 Task: Look for space in Princeton from 10th may 2023 to 17th may 2023 for 6 adults in price range Rs.12000 to Rs.16000. Place can be entire place or shared room with 3 bedrooms having 6 beds and 1 bathroom. Property type can be guest house. Amenities needed are: wifi, pool, free parkinig on premises, gym, breakfast, smoking allowed. Booking option can be shelf check-in. Required host language is English.
Action: Mouse moved to (461, 530)
Screenshot: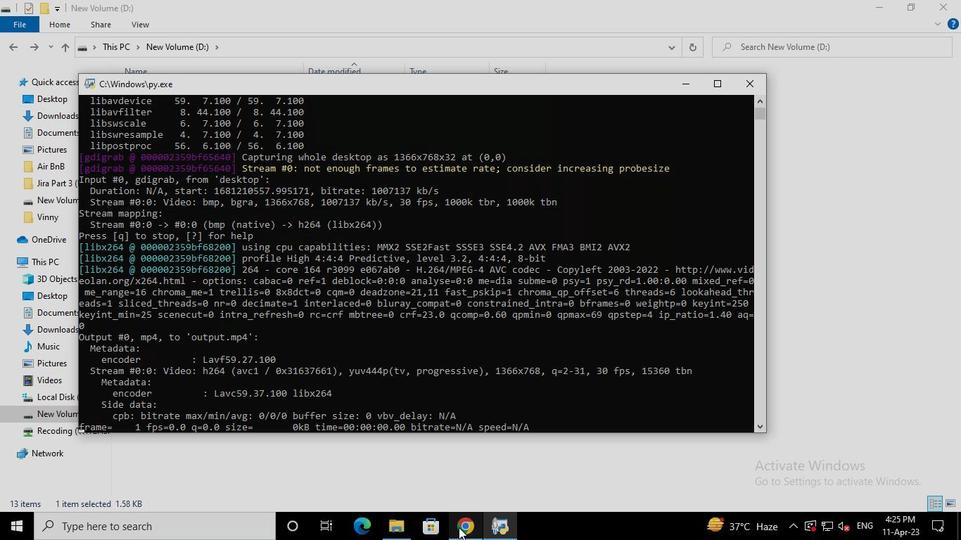 
Action: Mouse pressed left at (461, 530)
Screenshot: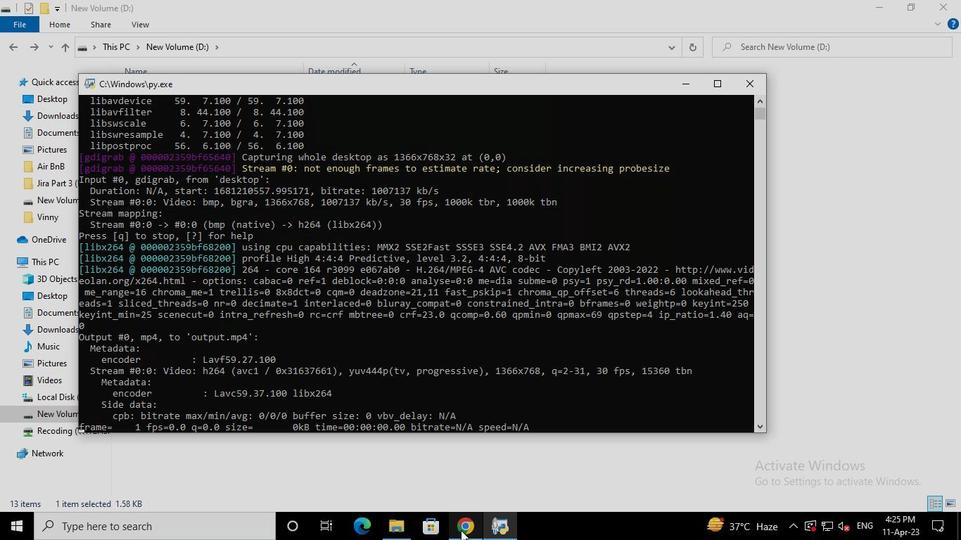 
Action: Mouse moved to (396, 124)
Screenshot: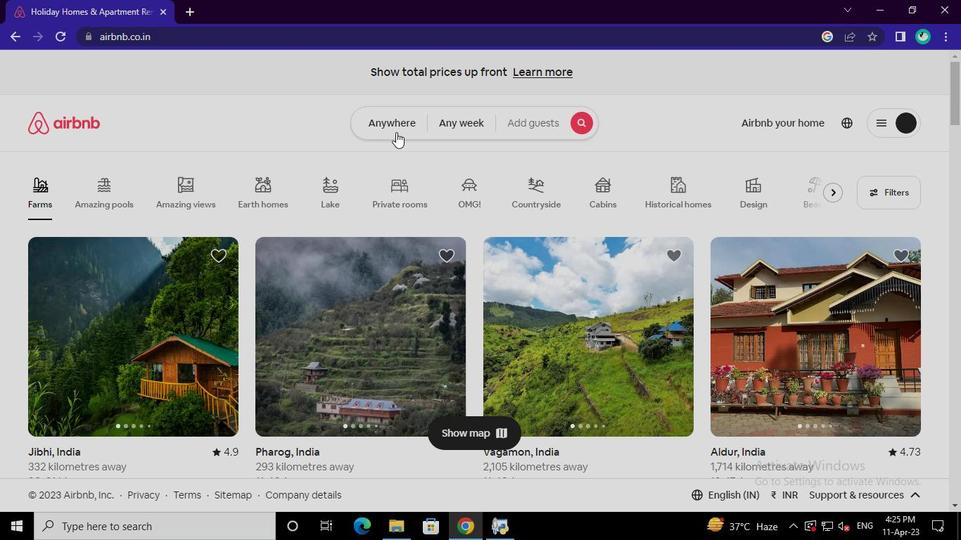 
Action: Mouse pressed left at (396, 124)
Screenshot: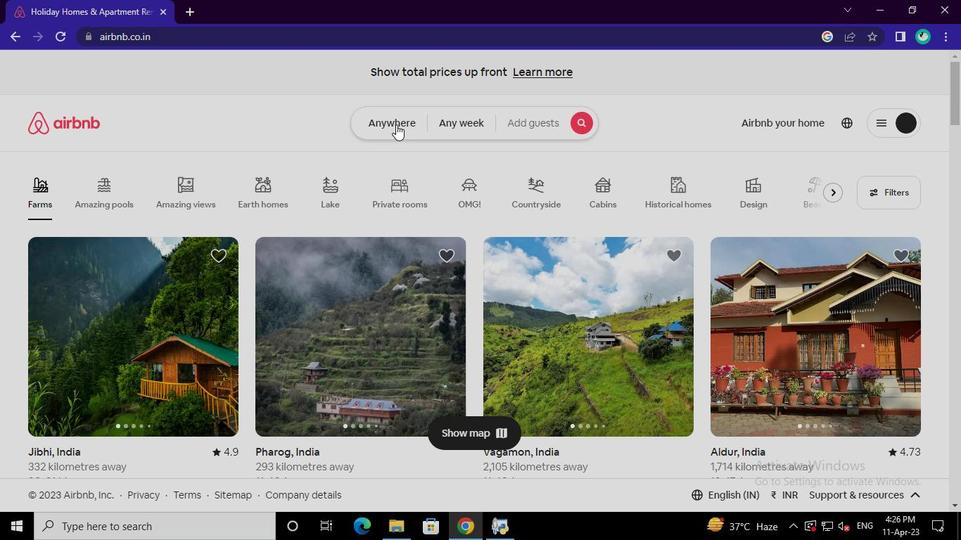 
Action: Mouse moved to (306, 171)
Screenshot: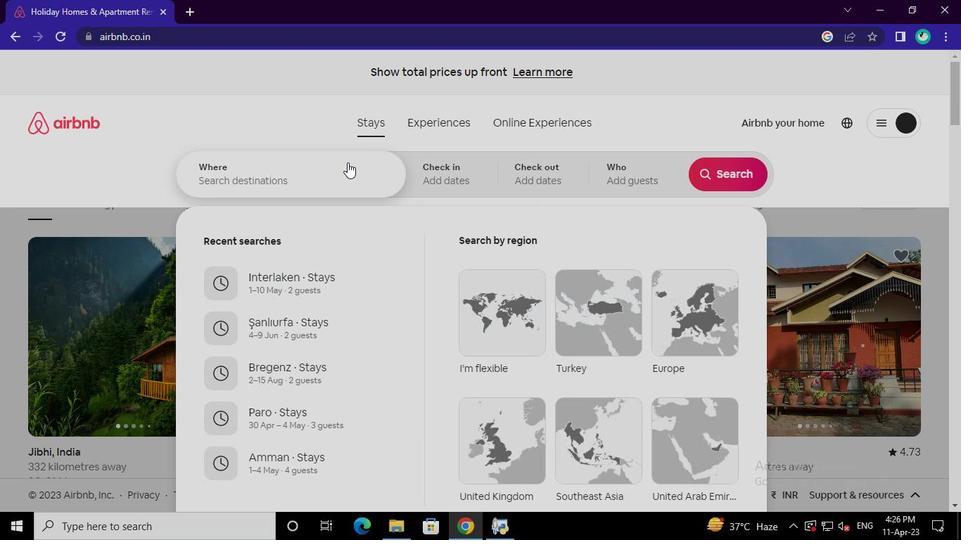 
Action: Mouse pressed left at (306, 171)
Screenshot: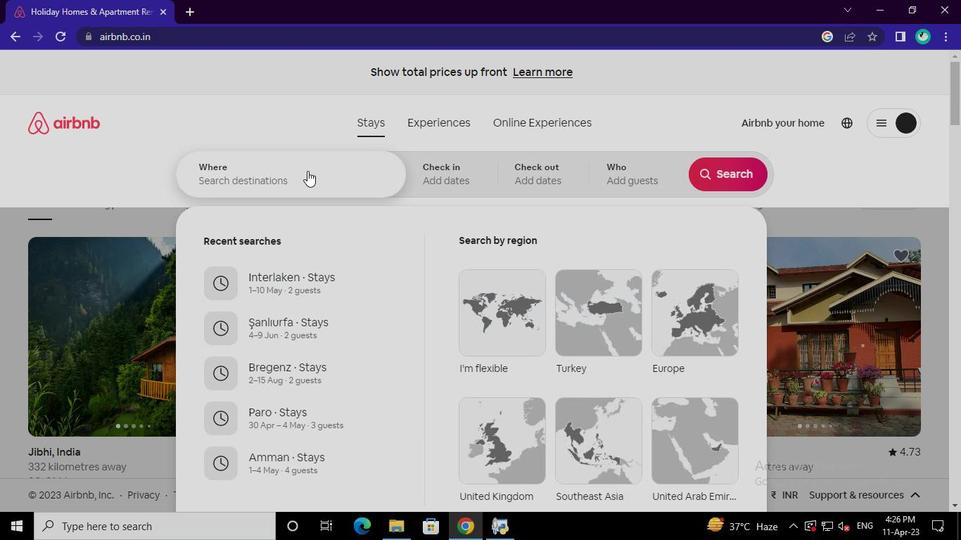 
Action: Mouse moved to (306, 171)
Screenshot: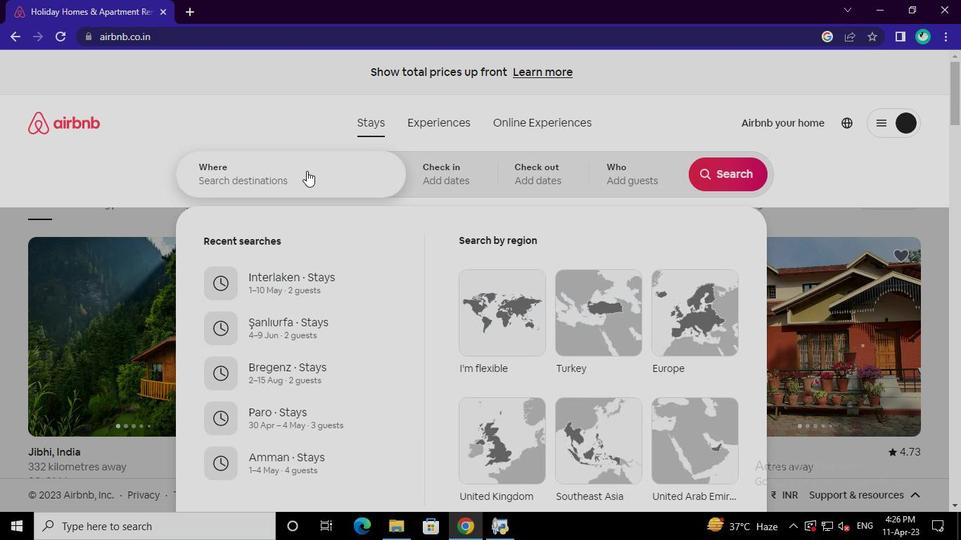 
Action: Keyboard p
Screenshot: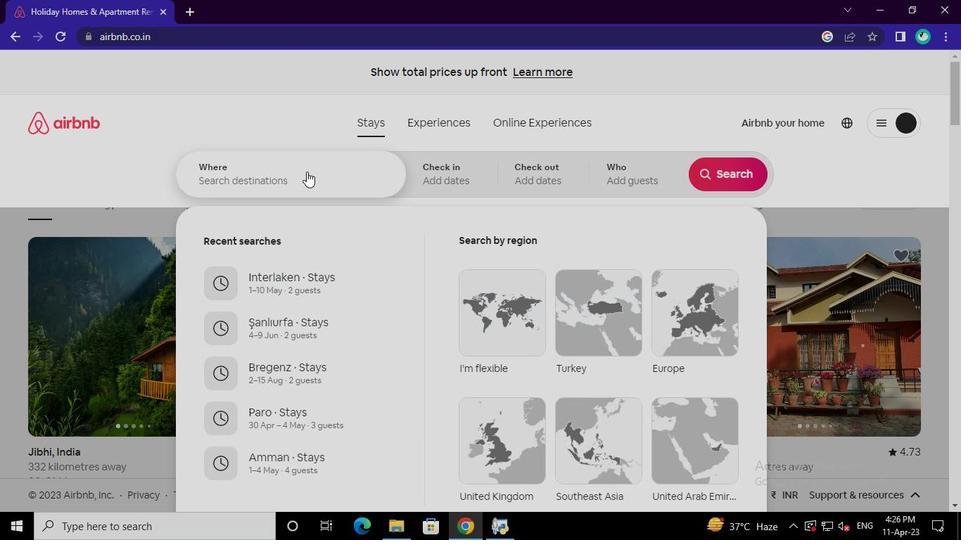 
Action: Keyboard r
Screenshot: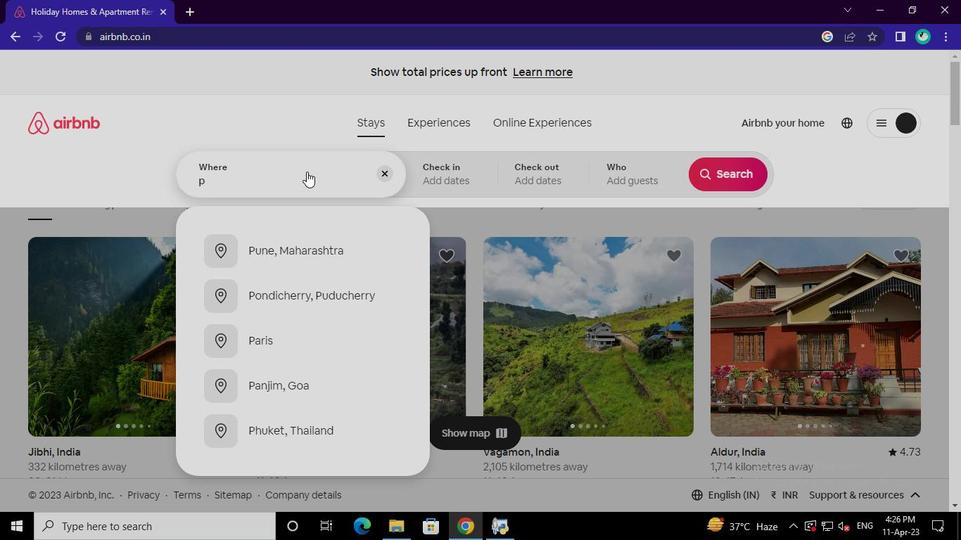 
Action: Keyboard i
Screenshot: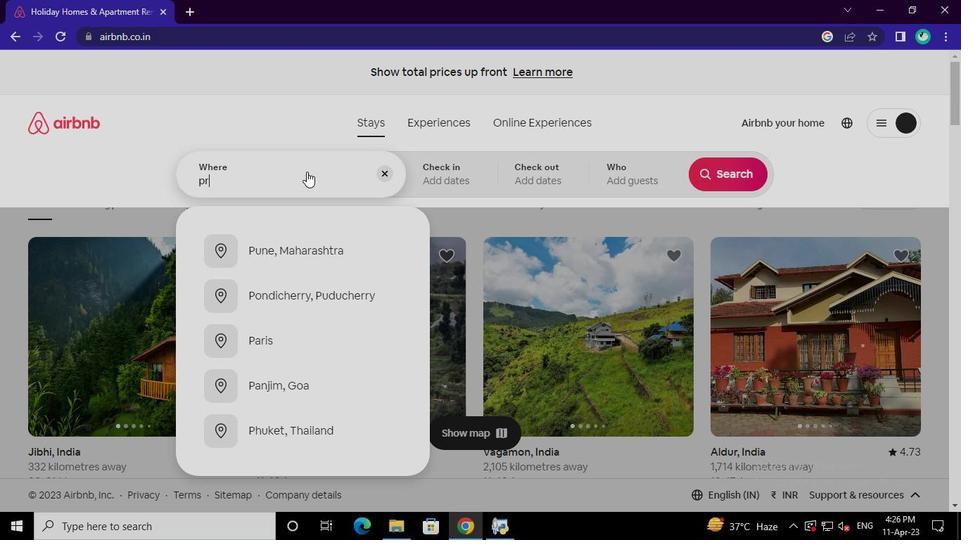 
Action: Keyboard n
Screenshot: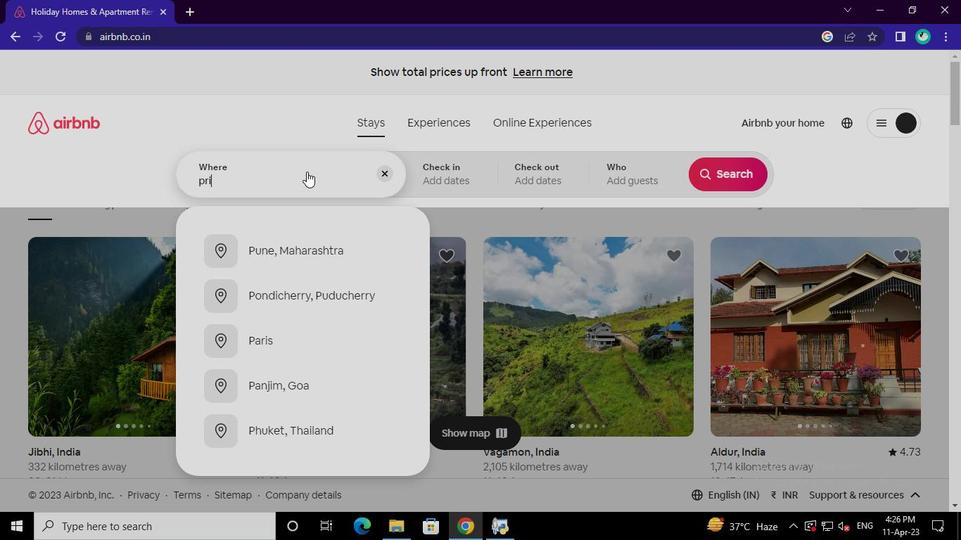 
Action: Keyboard c
Screenshot: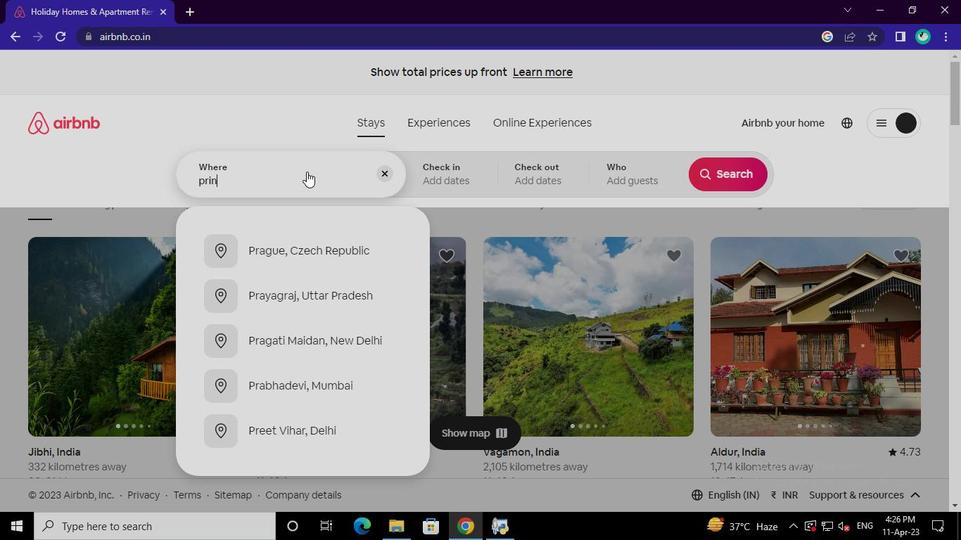 
Action: Keyboard e
Screenshot: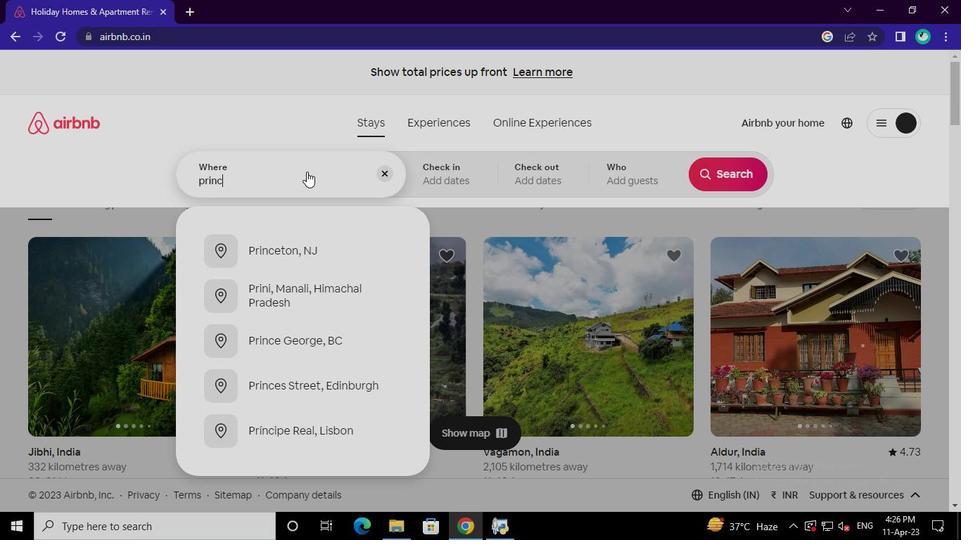 
Action: Keyboard t
Screenshot: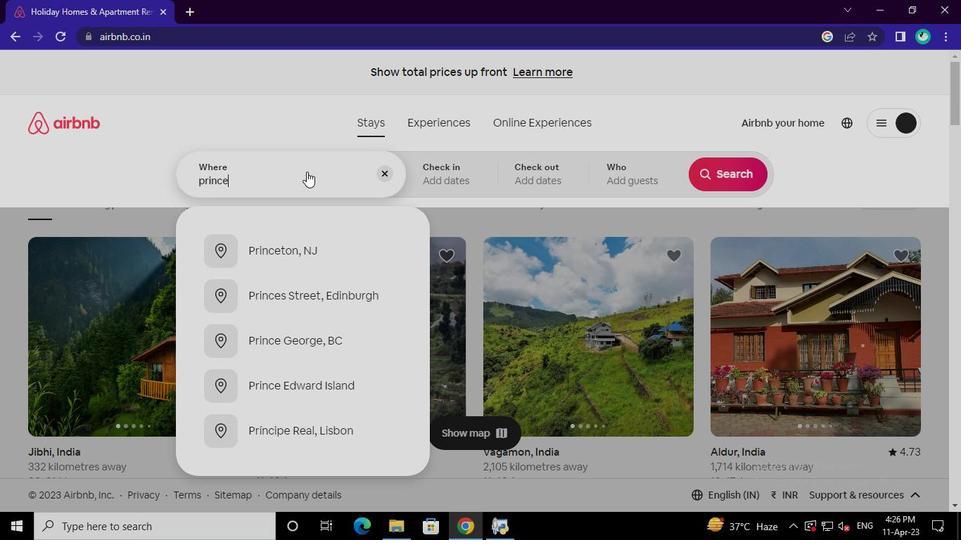 
Action: Keyboard o
Screenshot: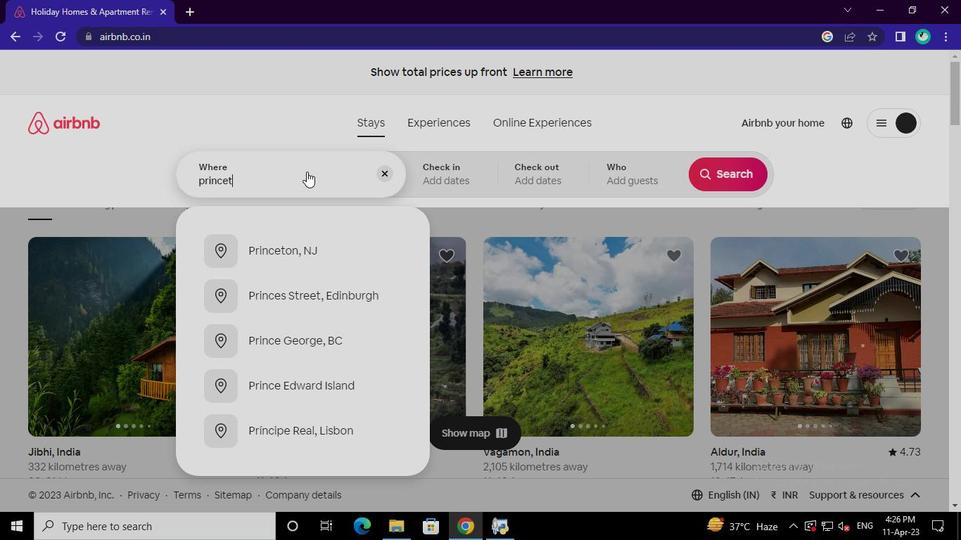 
Action: Keyboard n
Screenshot: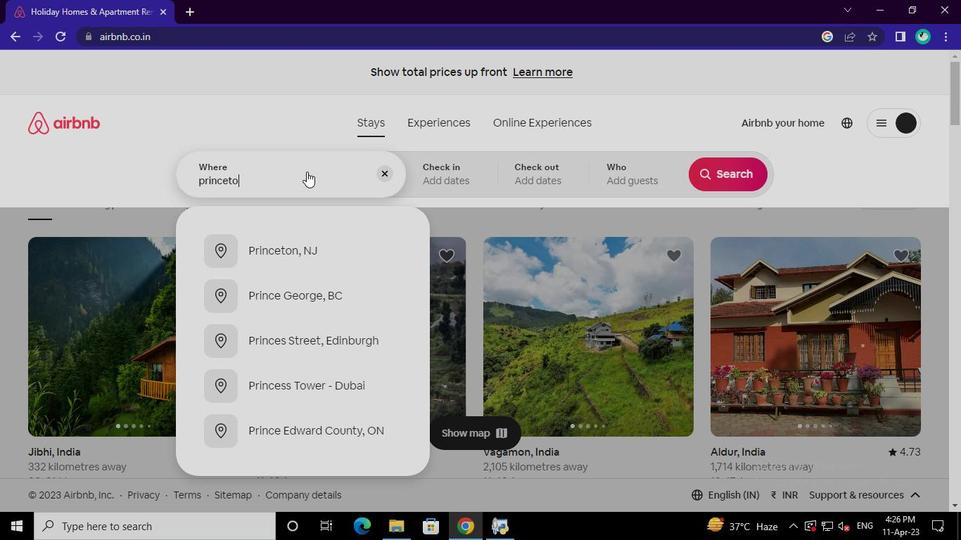
Action: Mouse moved to (286, 259)
Screenshot: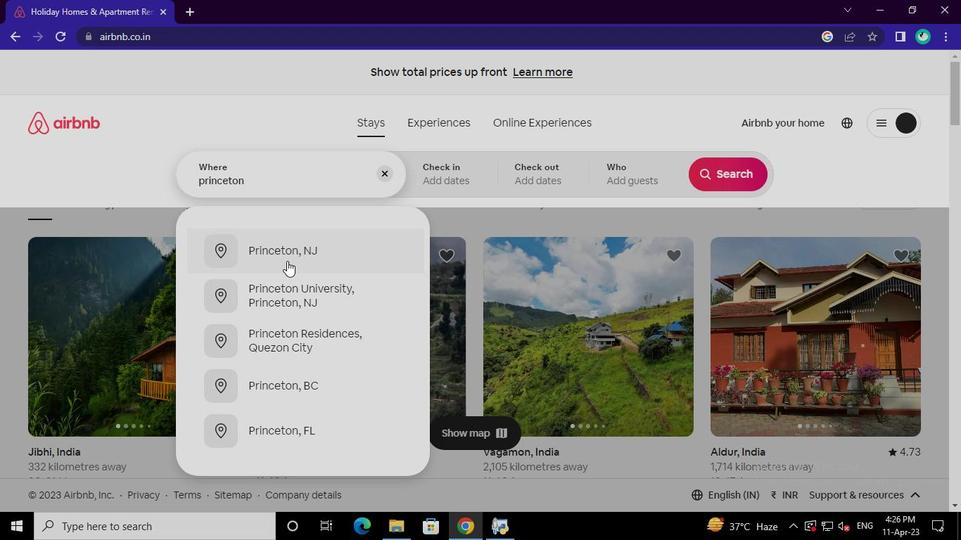 
Action: Mouse pressed left at (286, 259)
Screenshot: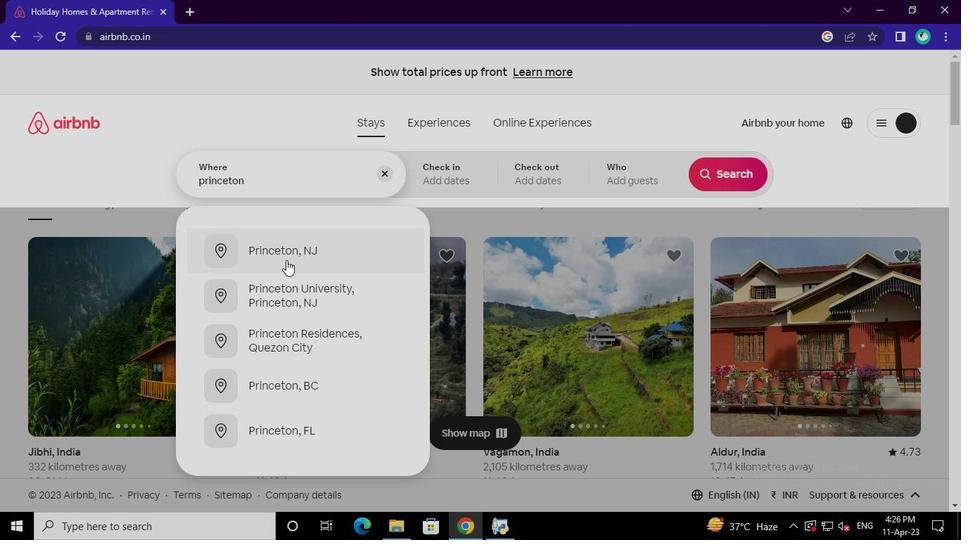 
Action: Mouse moved to (598, 381)
Screenshot: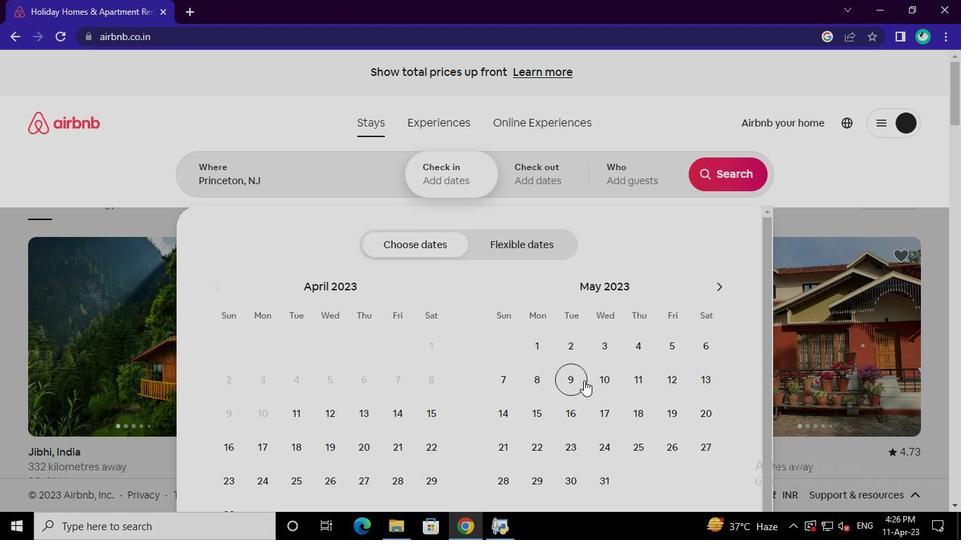 
Action: Mouse pressed left at (598, 381)
Screenshot: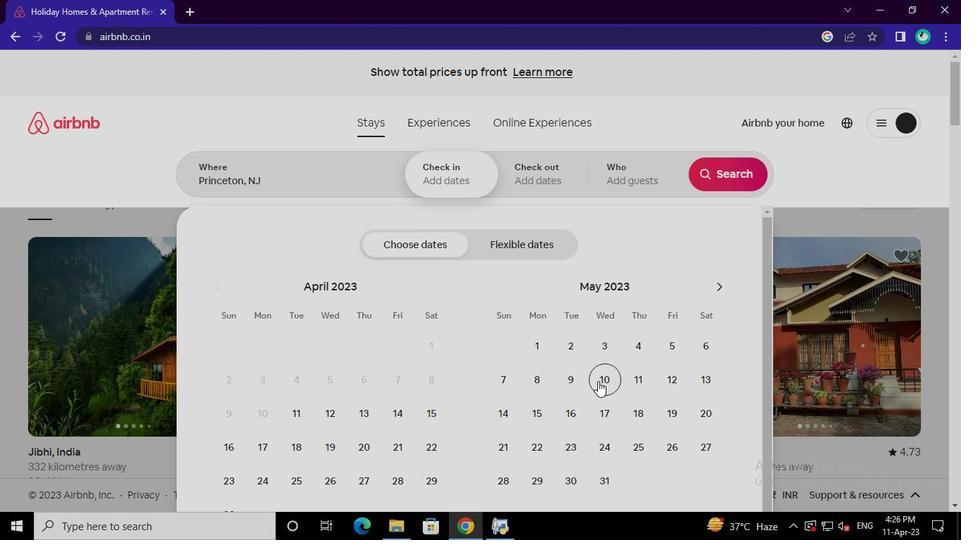 
Action: Mouse moved to (611, 410)
Screenshot: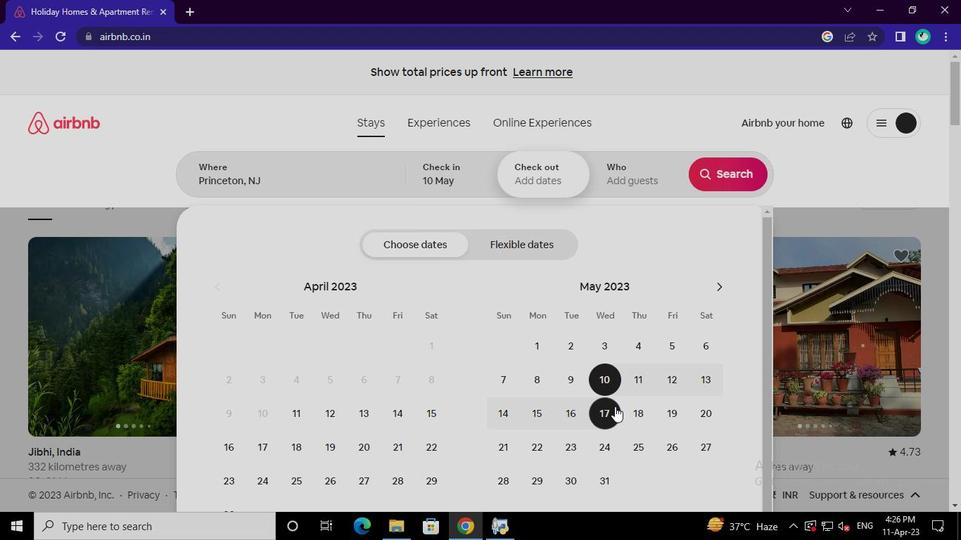 
Action: Mouse pressed left at (611, 410)
Screenshot: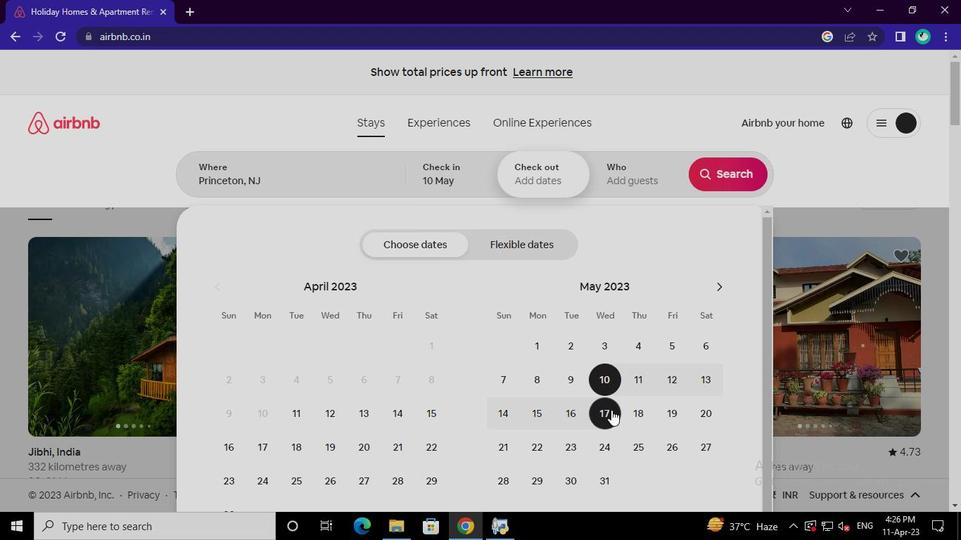 
Action: Mouse moved to (652, 183)
Screenshot: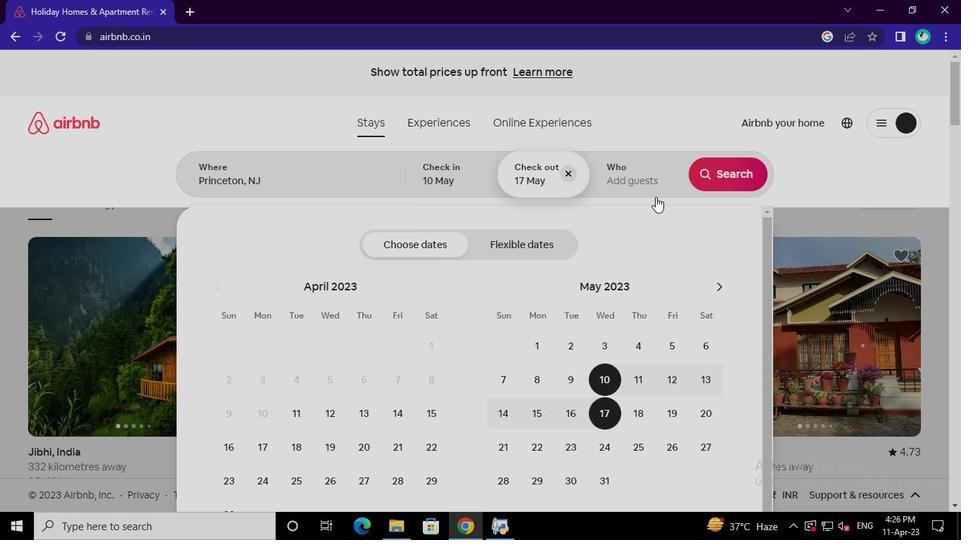 
Action: Mouse pressed left at (652, 183)
Screenshot: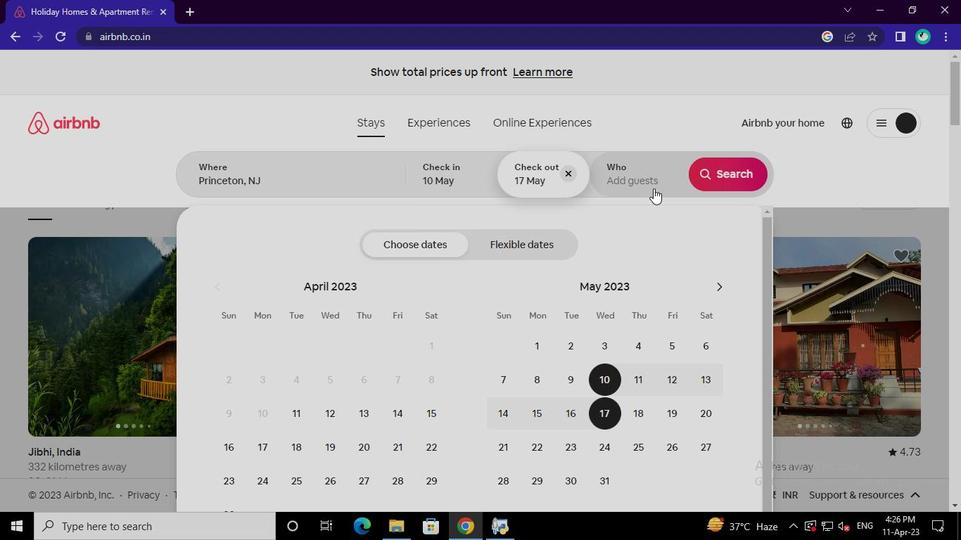 
Action: Mouse moved to (731, 248)
Screenshot: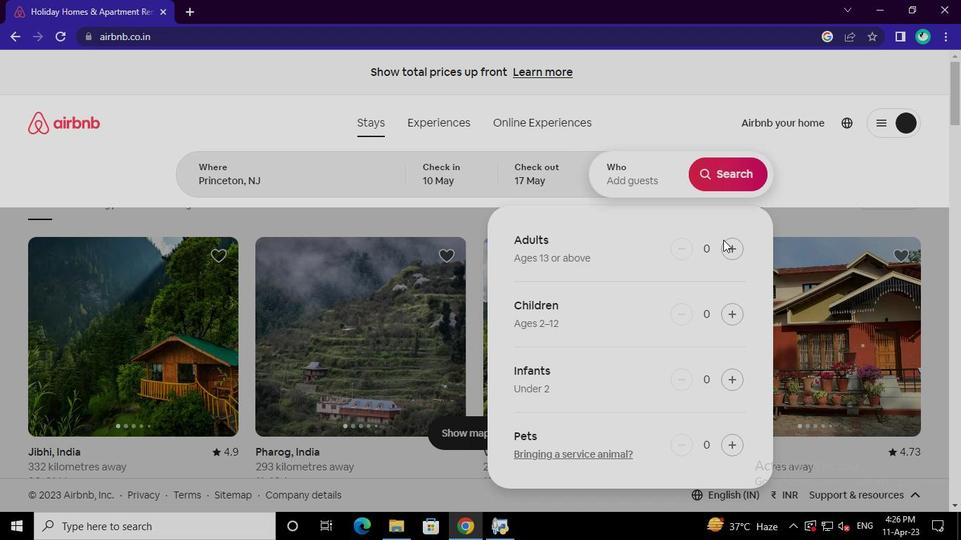
Action: Mouse pressed left at (731, 248)
Screenshot: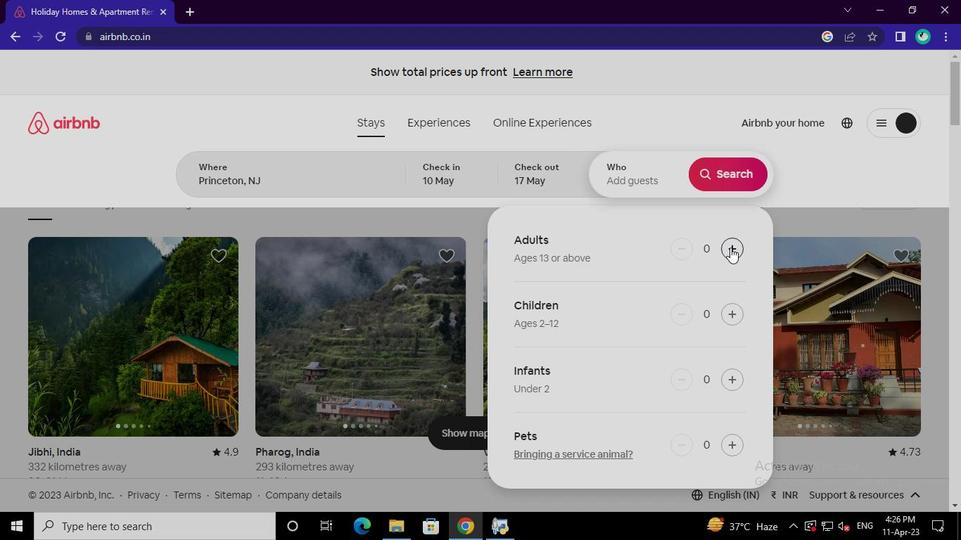 
Action: Mouse pressed left at (731, 248)
Screenshot: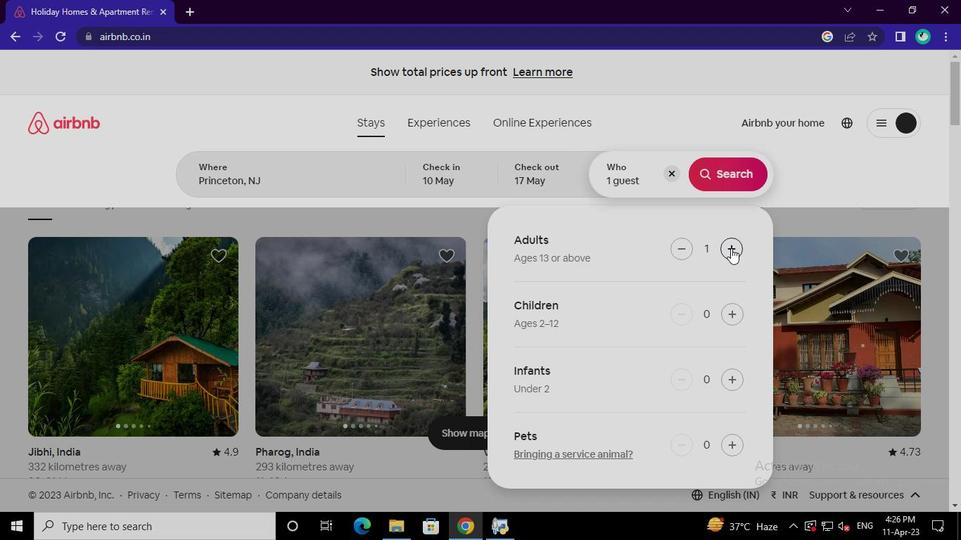 
Action: Mouse pressed left at (731, 248)
Screenshot: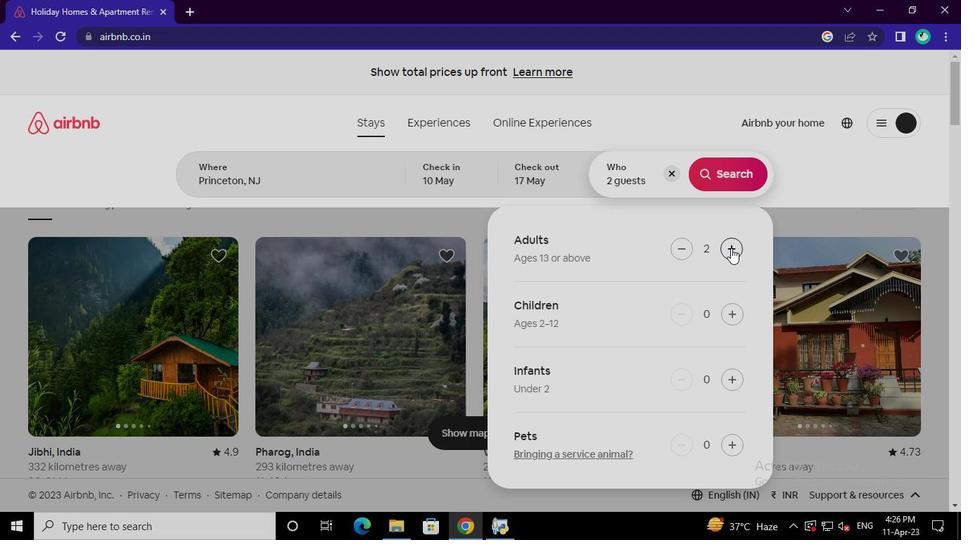 
Action: Mouse pressed left at (731, 248)
Screenshot: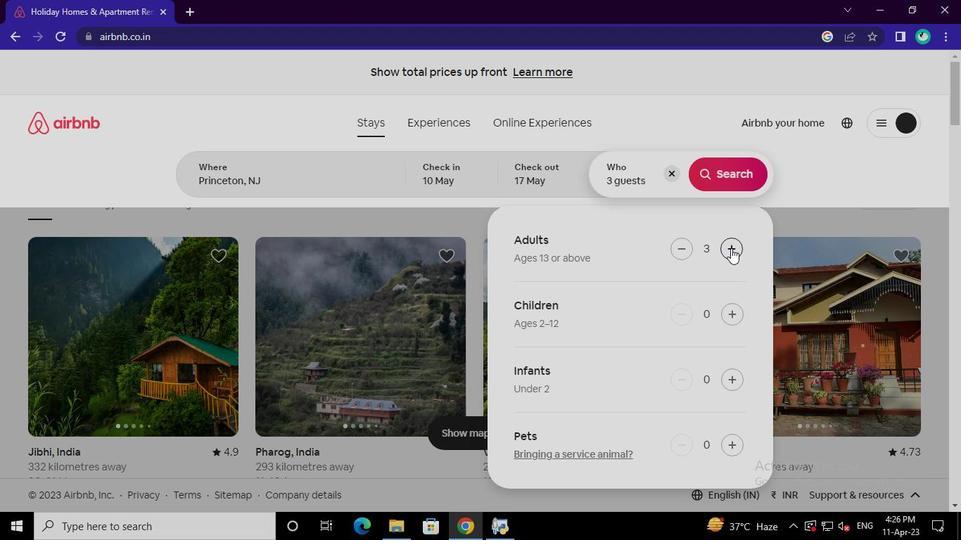 
Action: Mouse pressed left at (731, 248)
Screenshot: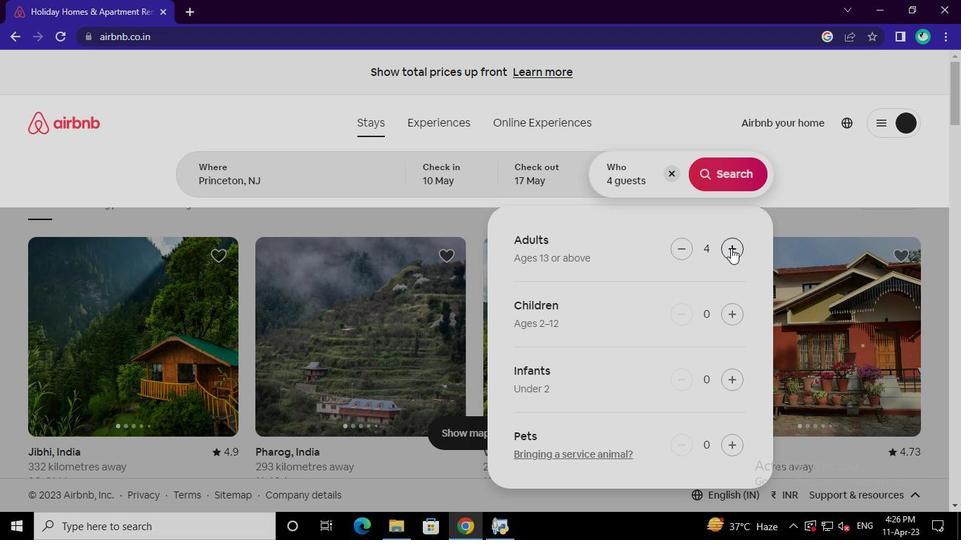 
Action: Mouse pressed left at (731, 248)
Screenshot: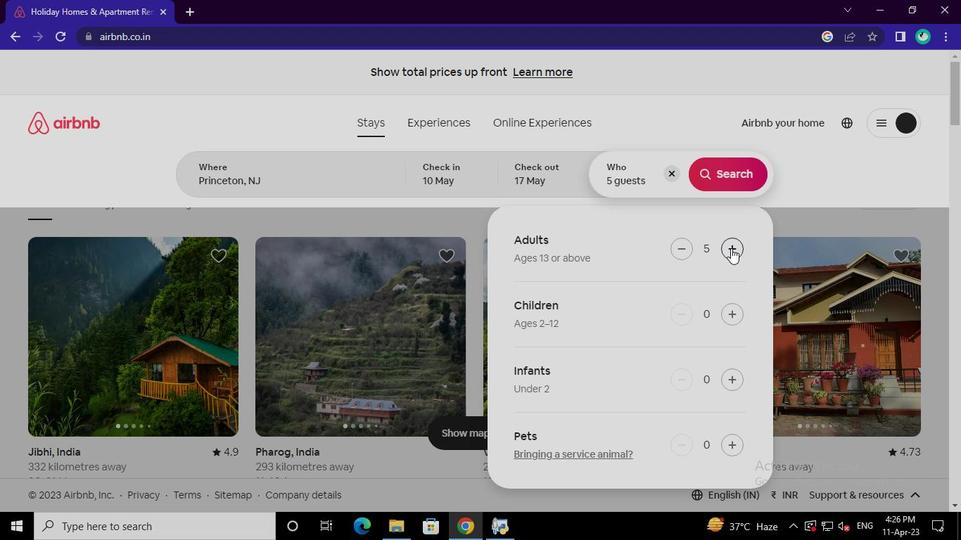 
Action: Mouse moved to (729, 177)
Screenshot: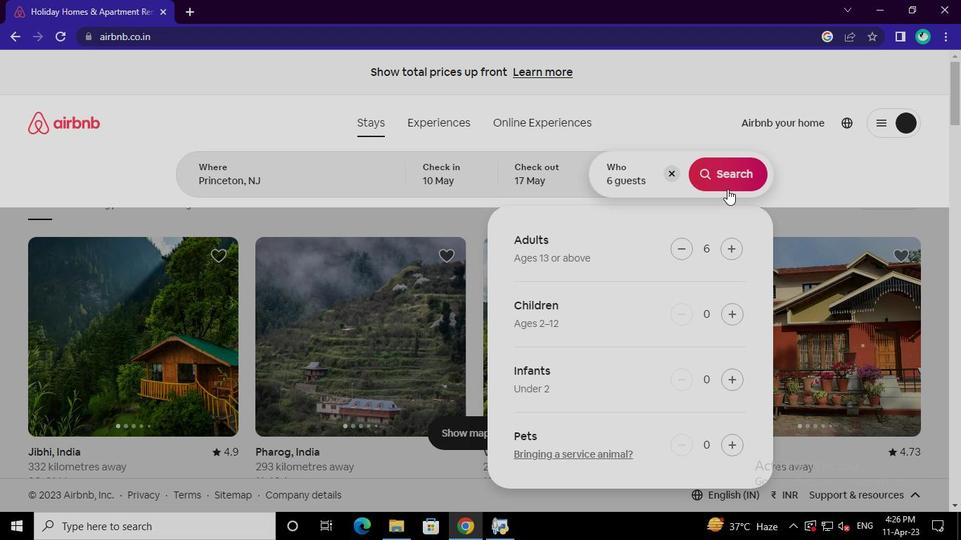 
Action: Mouse pressed left at (729, 177)
Screenshot: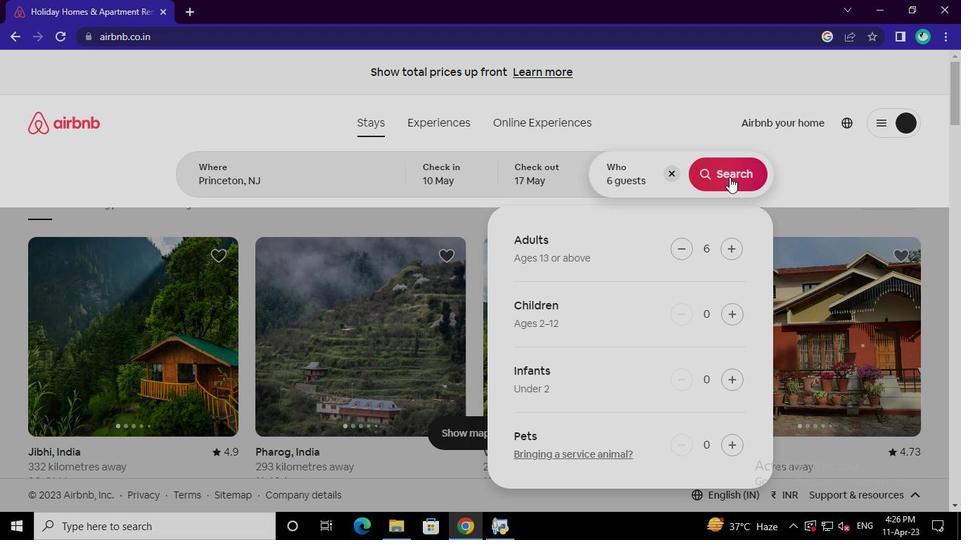 
Action: Mouse moved to (898, 143)
Screenshot: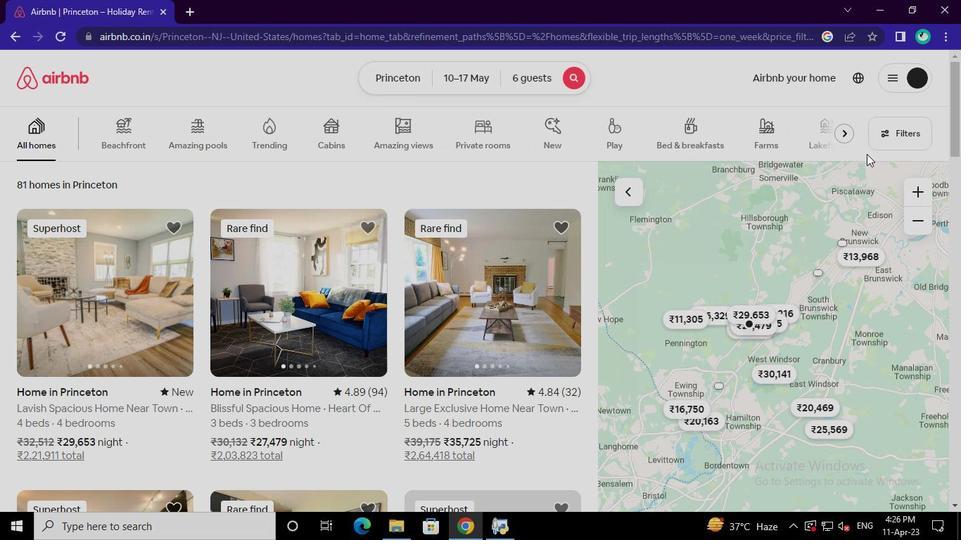 
Action: Mouse pressed left at (898, 143)
Screenshot: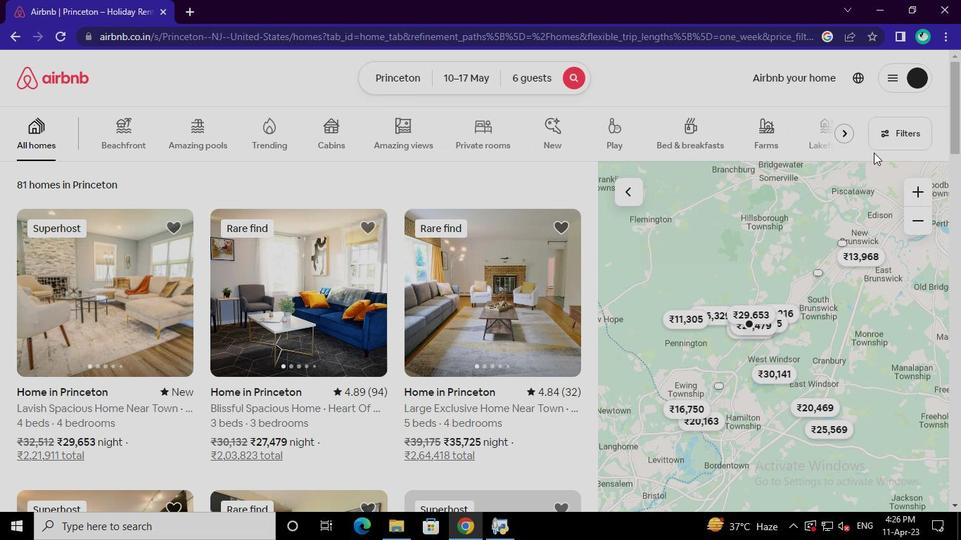 
Action: Mouse moved to (351, 314)
Screenshot: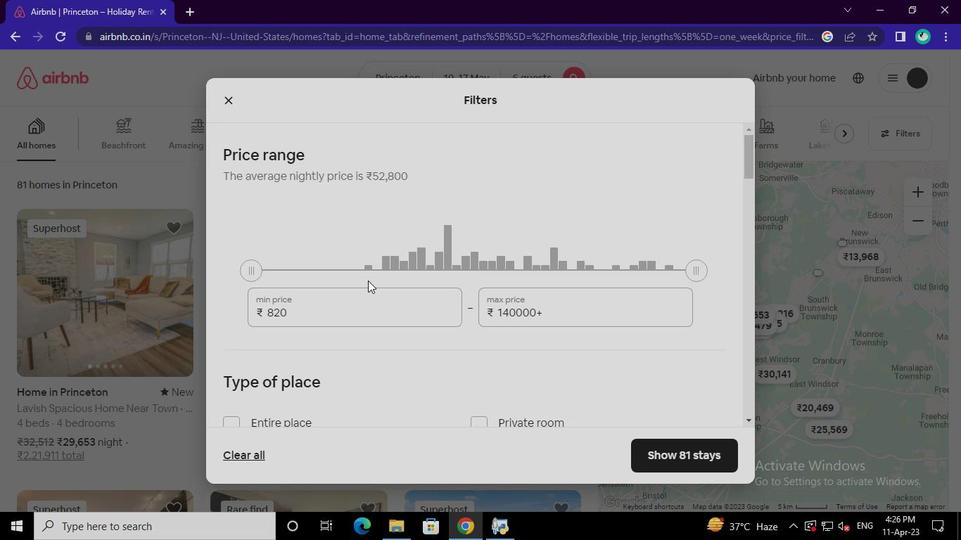 
Action: Mouse pressed left at (351, 314)
Screenshot: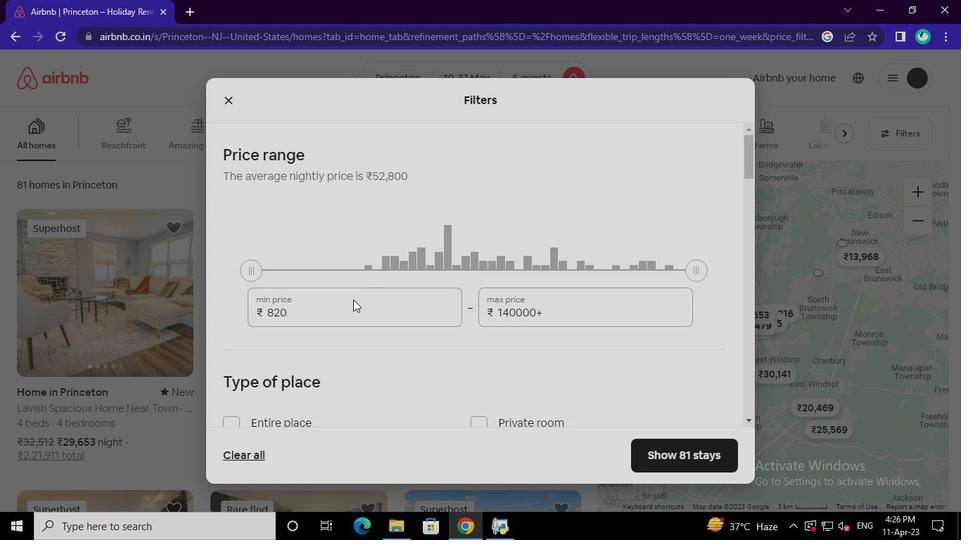 
Action: Keyboard Key.backspace
Screenshot: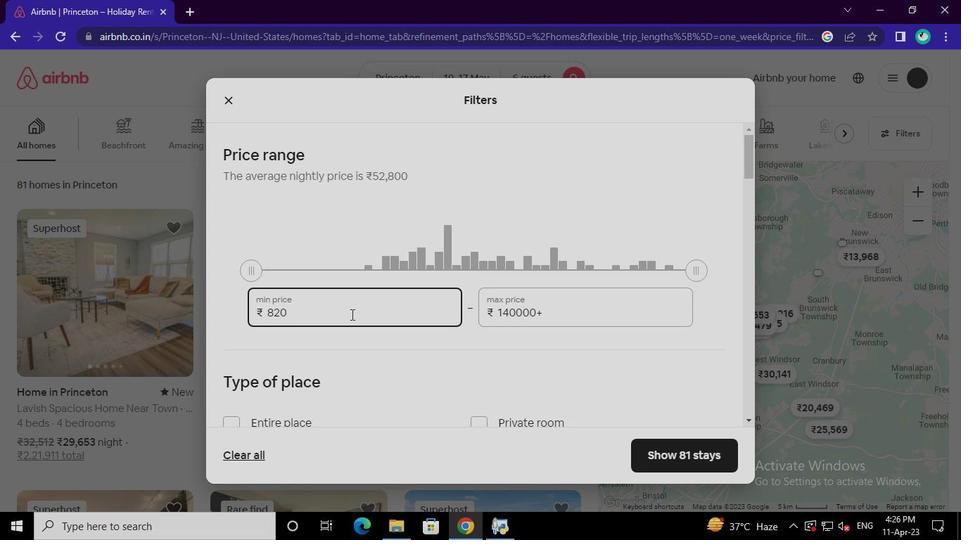 
Action: Keyboard Key.backspace
Screenshot: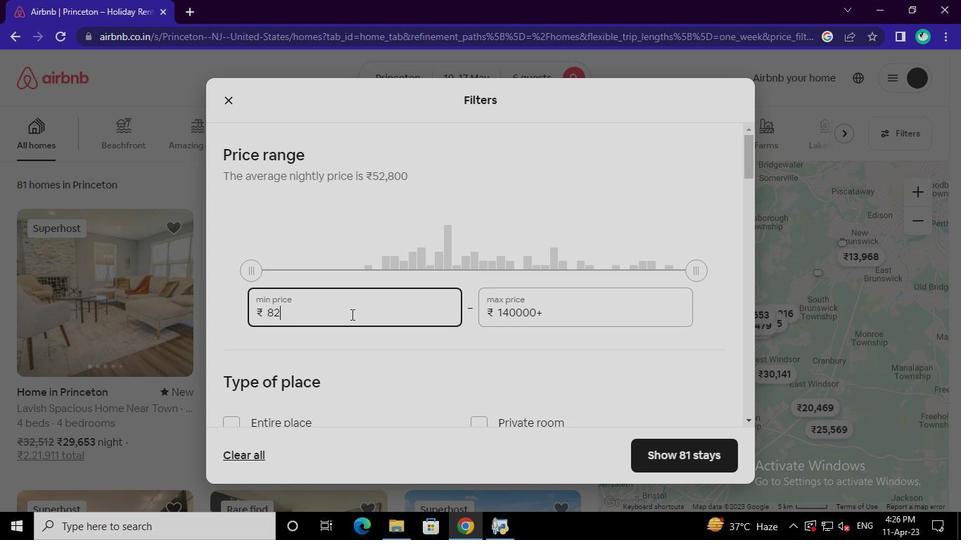 
Action: Keyboard Key.backspace
Screenshot: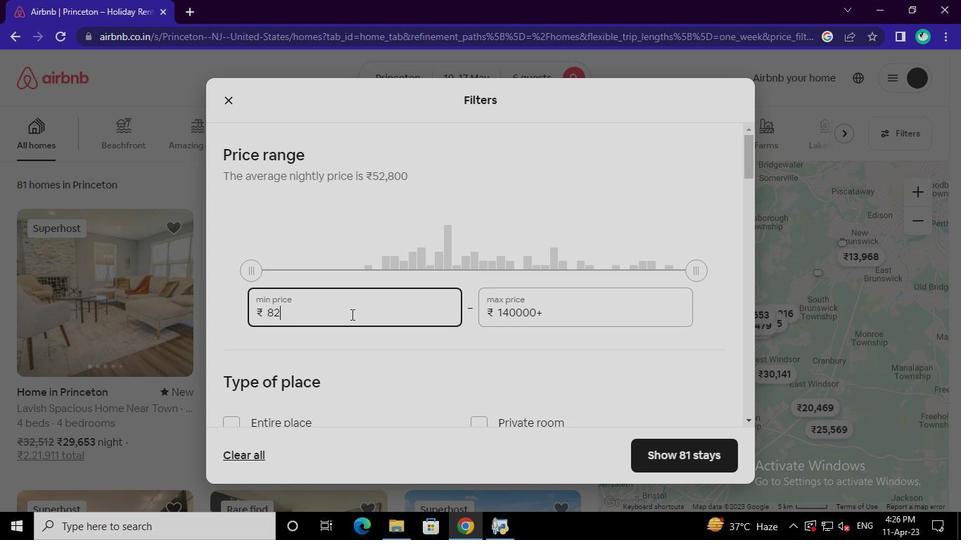 
Action: Keyboard Key.backspace
Screenshot: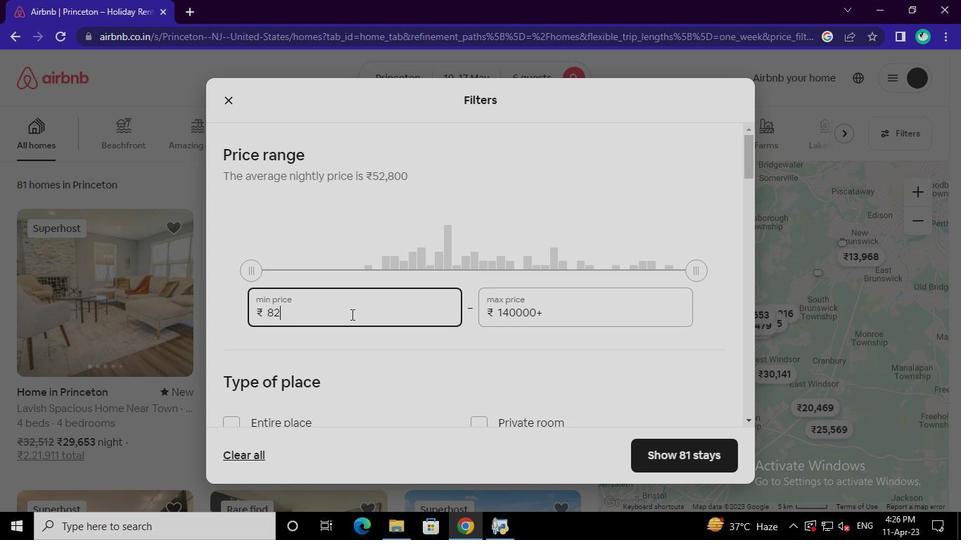 
Action: Keyboard Key.backspace
Screenshot: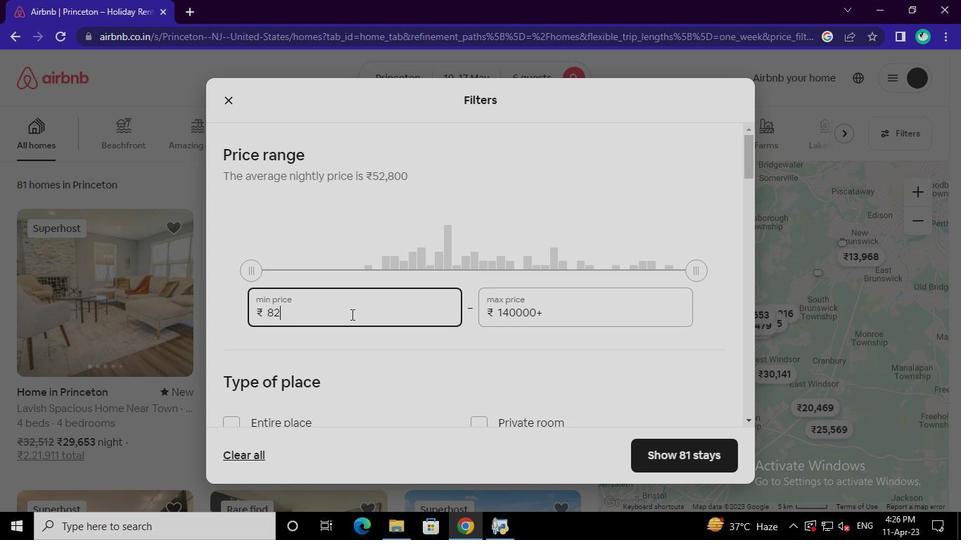 
Action: Keyboard Key.backspace
Screenshot: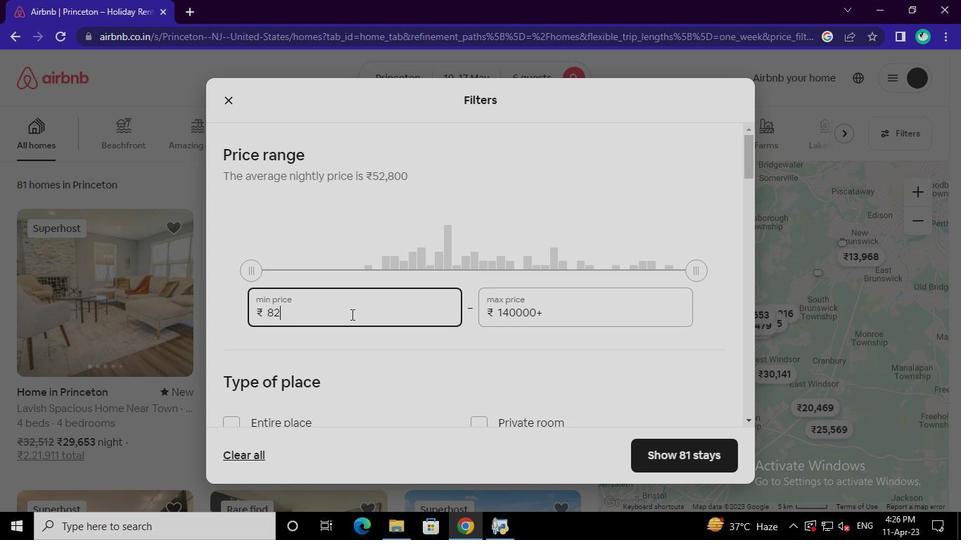 
Action: Keyboard Key.backspace
Screenshot: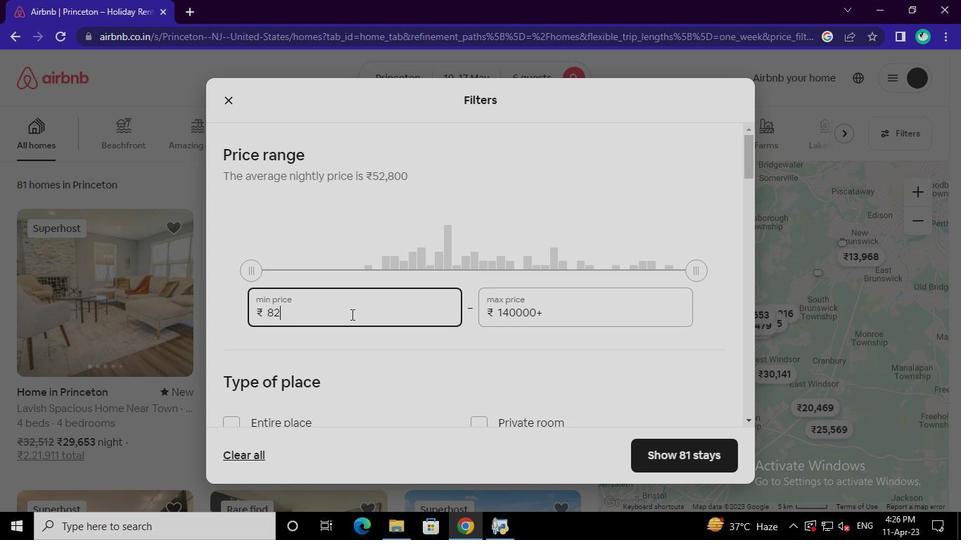 
Action: Keyboard Key.backspace
Screenshot: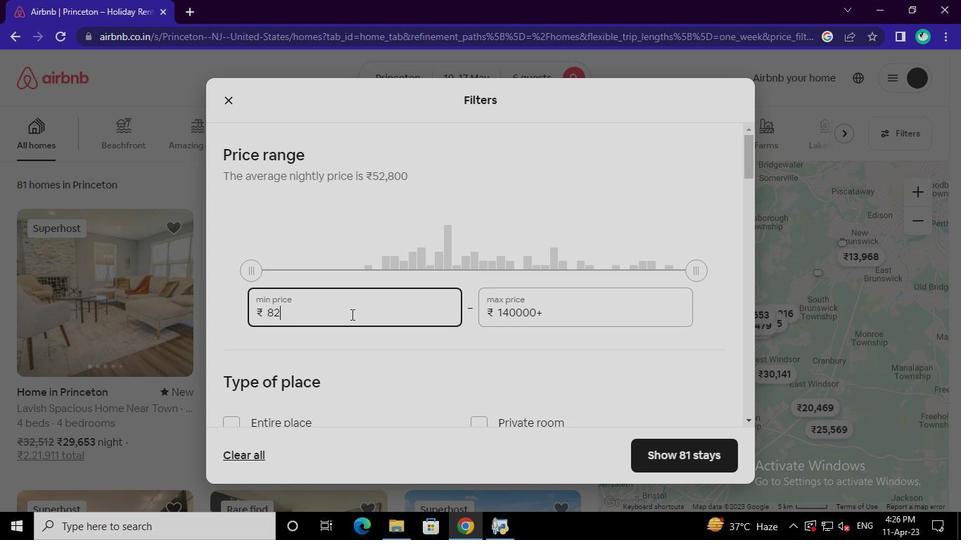
Action: Keyboard <97>
Screenshot: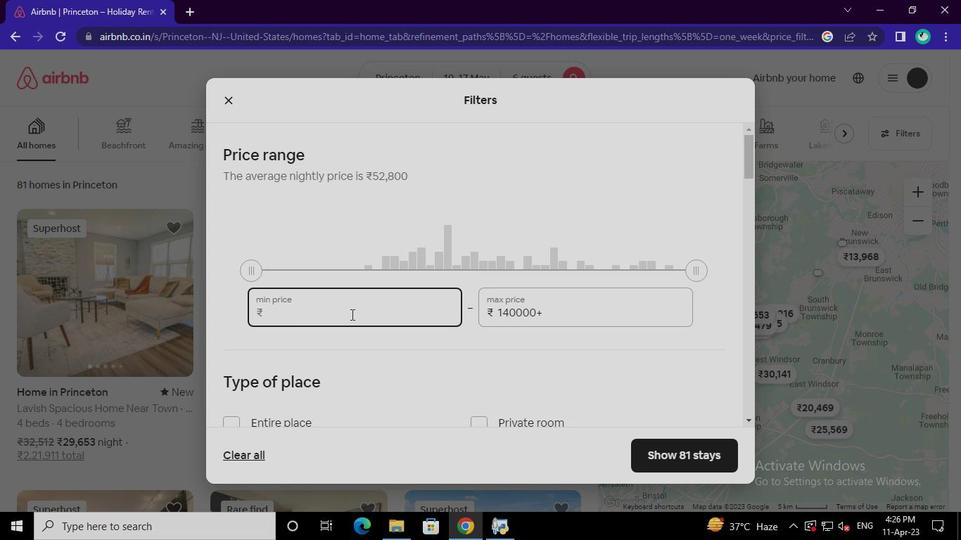 
Action: Keyboard <98>
Screenshot: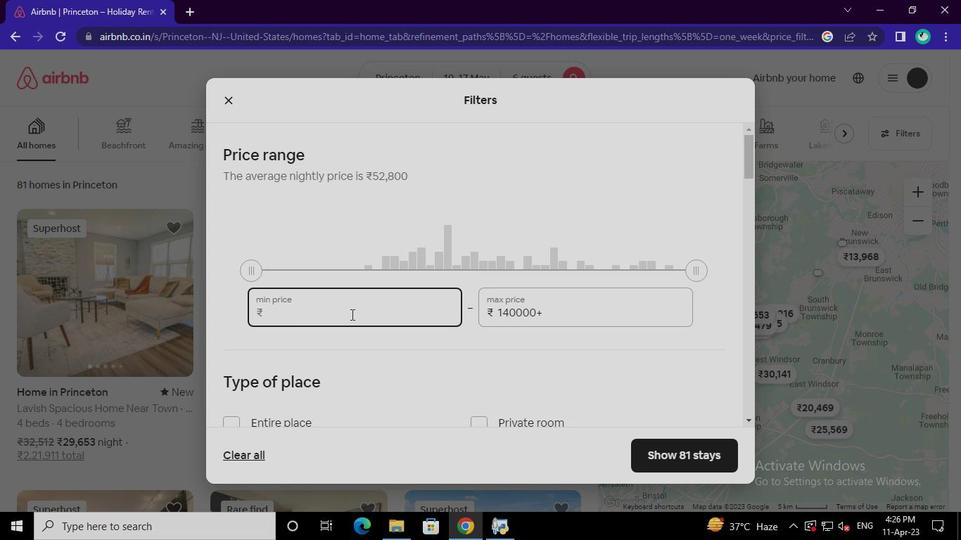 
Action: Keyboard <96>
Screenshot: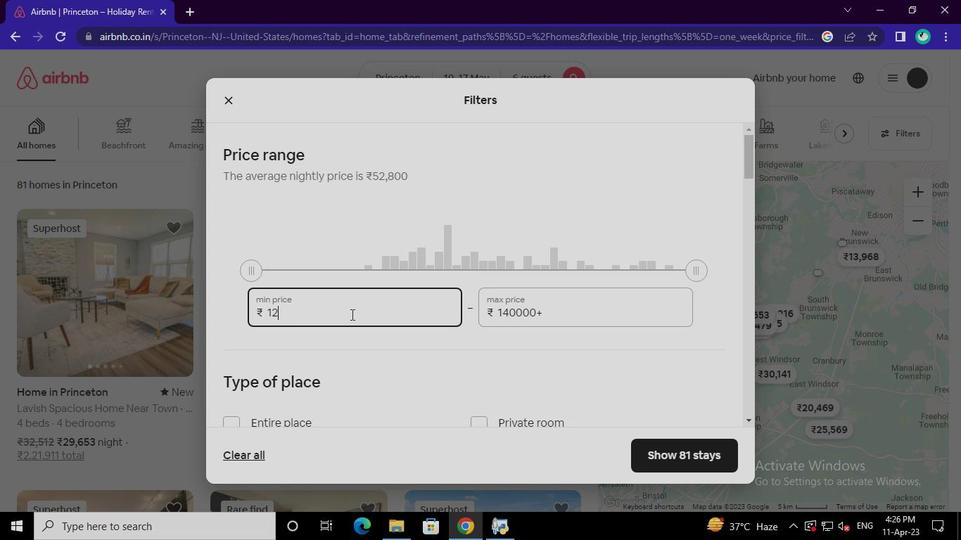 
Action: Keyboard <96>
Screenshot: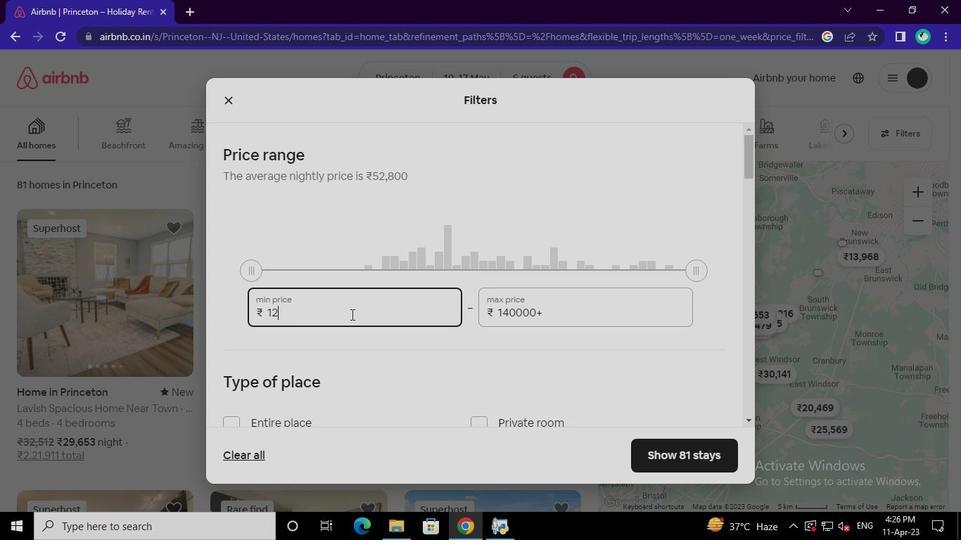 
Action: Keyboard <96>
Screenshot: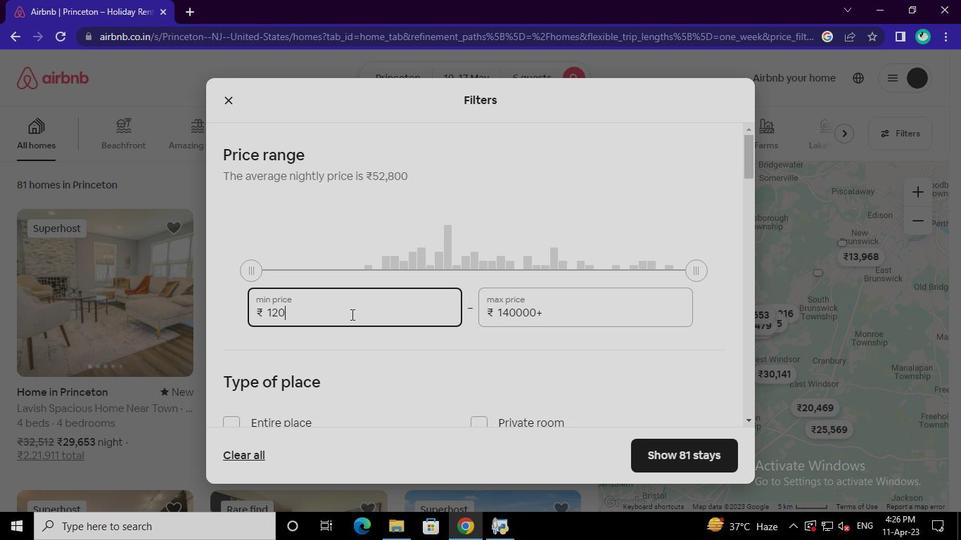 
Action: Keyboard <96>
Screenshot: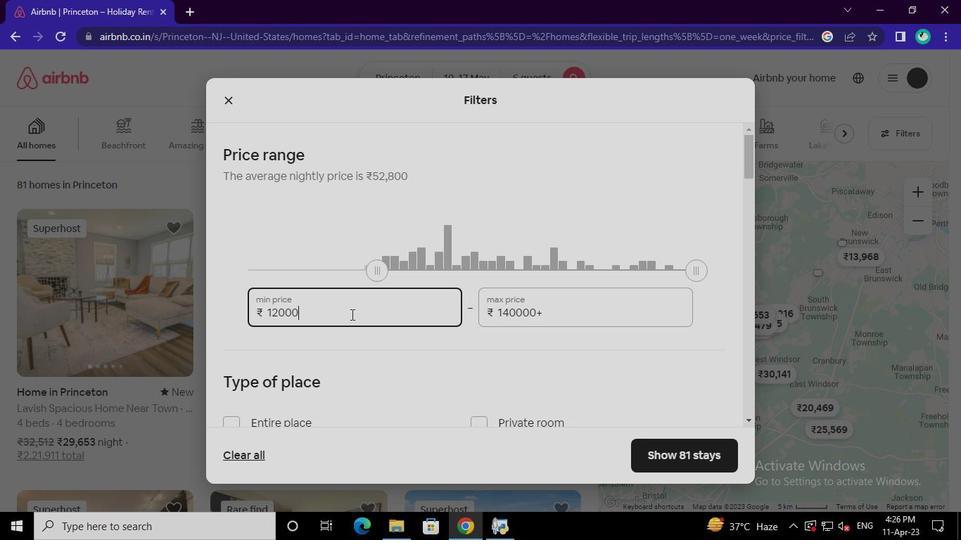 
Action: Mouse moved to (579, 294)
Screenshot: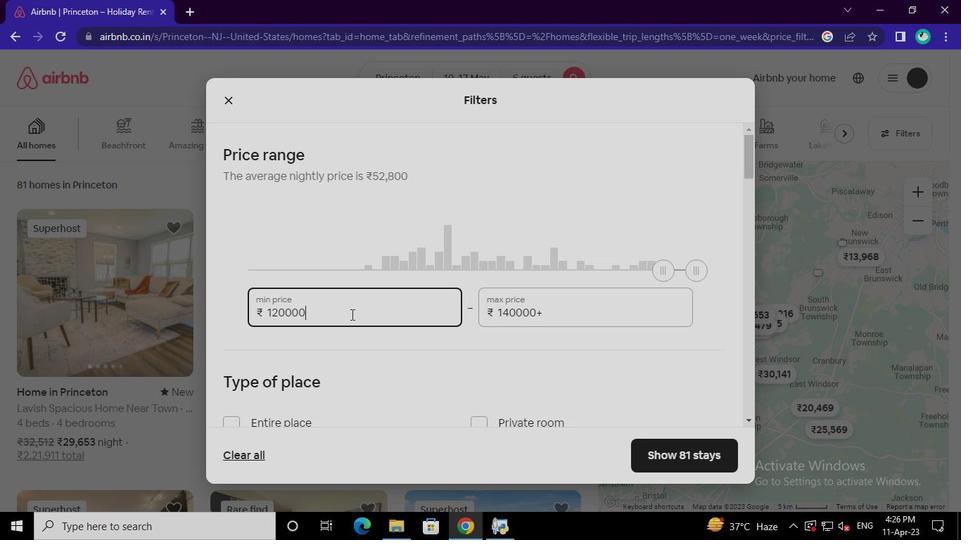 
Action: Keyboard Key.backspace
Screenshot: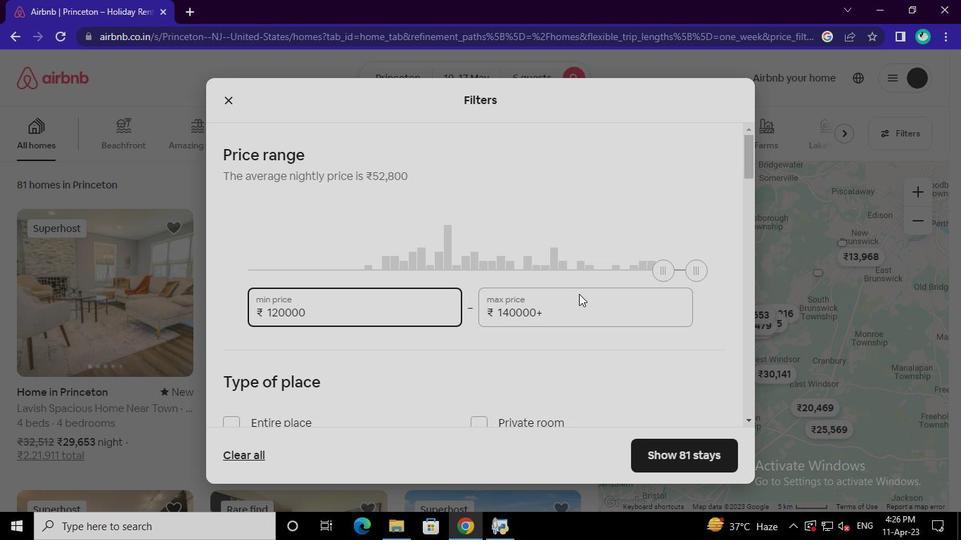 
Action: Mouse moved to (549, 311)
Screenshot: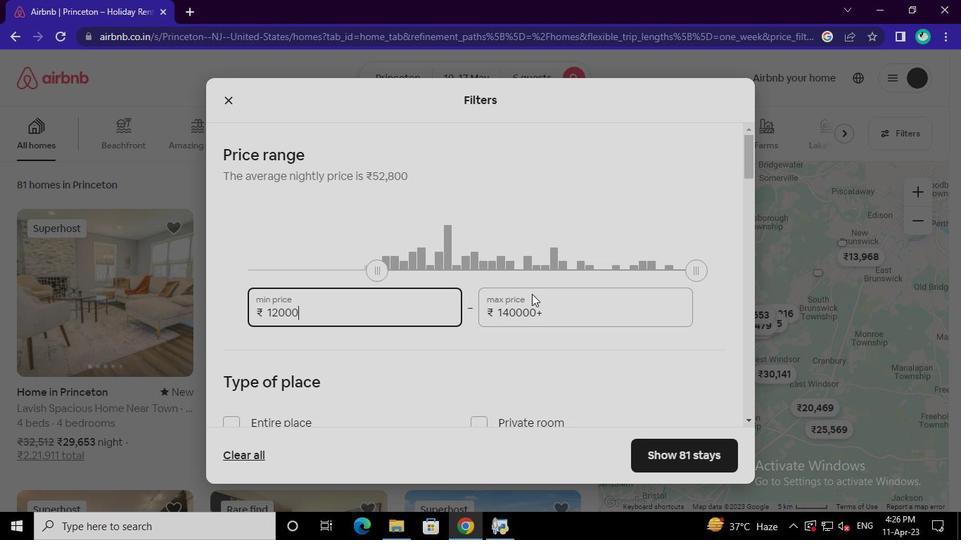 
Action: Mouse pressed left at (549, 311)
Screenshot: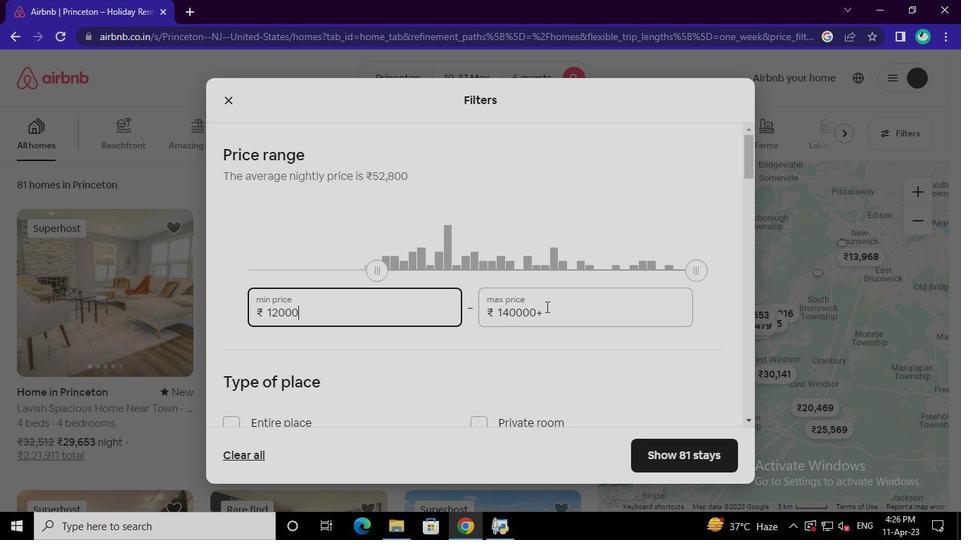 
Action: Keyboard Key.backspace
Screenshot: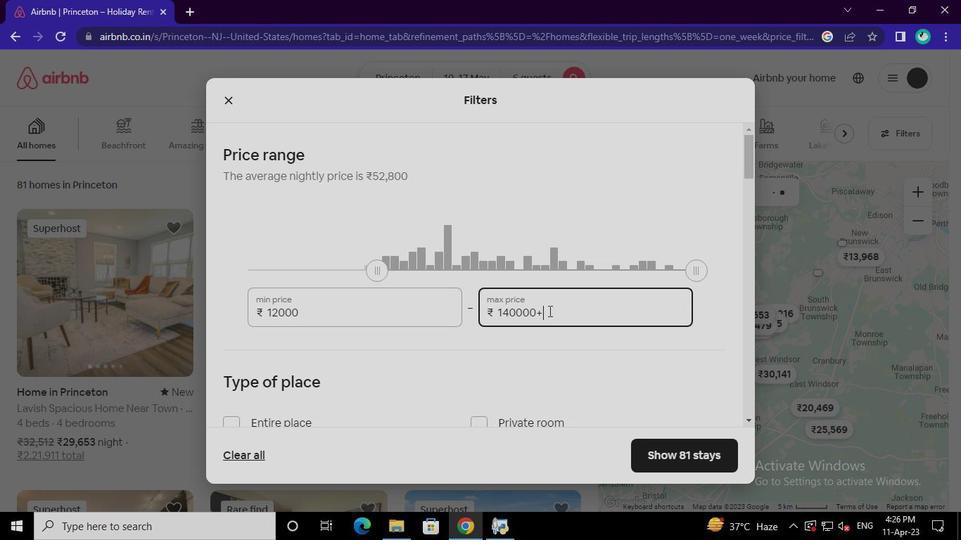 
Action: Keyboard Key.backspace
Screenshot: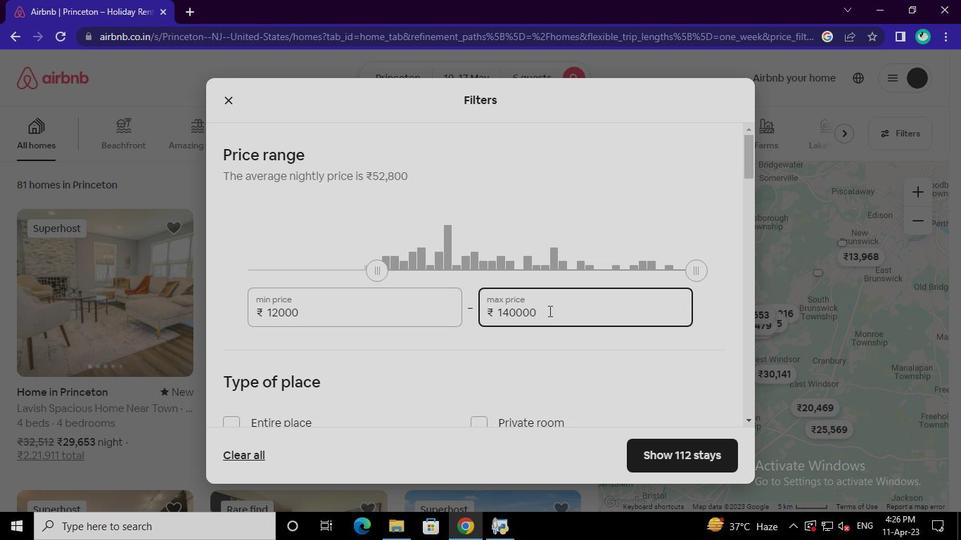 
Action: Keyboard Key.backspace
Screenshot: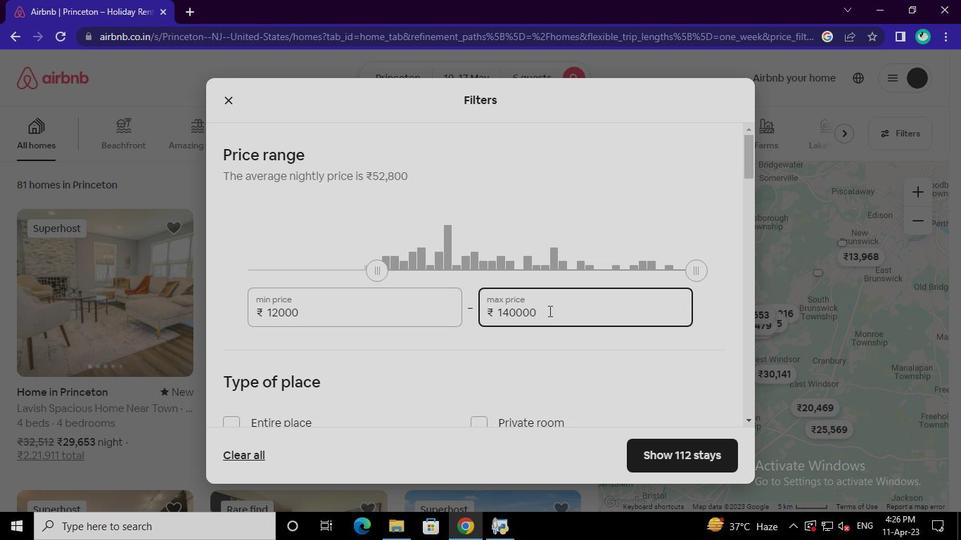 
Action: Keyboard Key.backspace
Screenshot: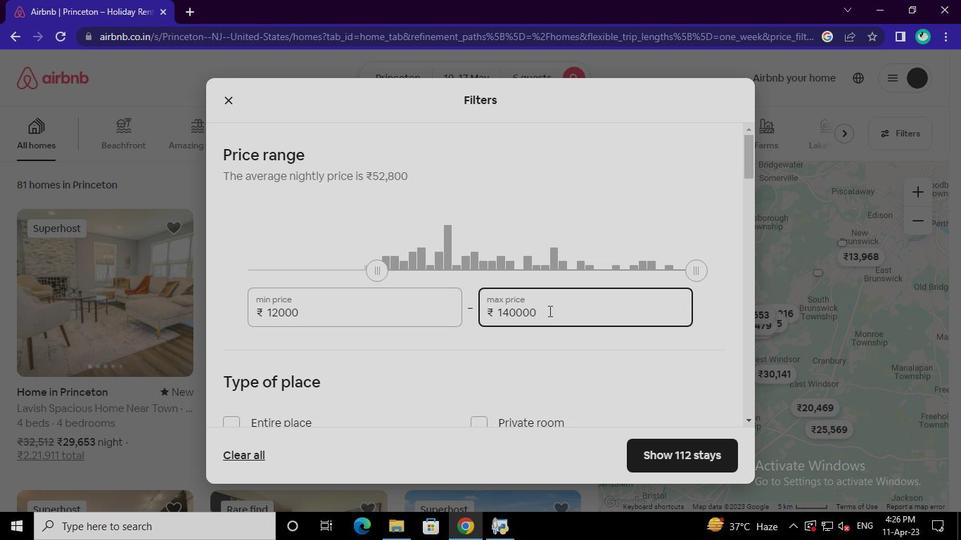 
Action: Keyboard Key.backspace
Screenshot: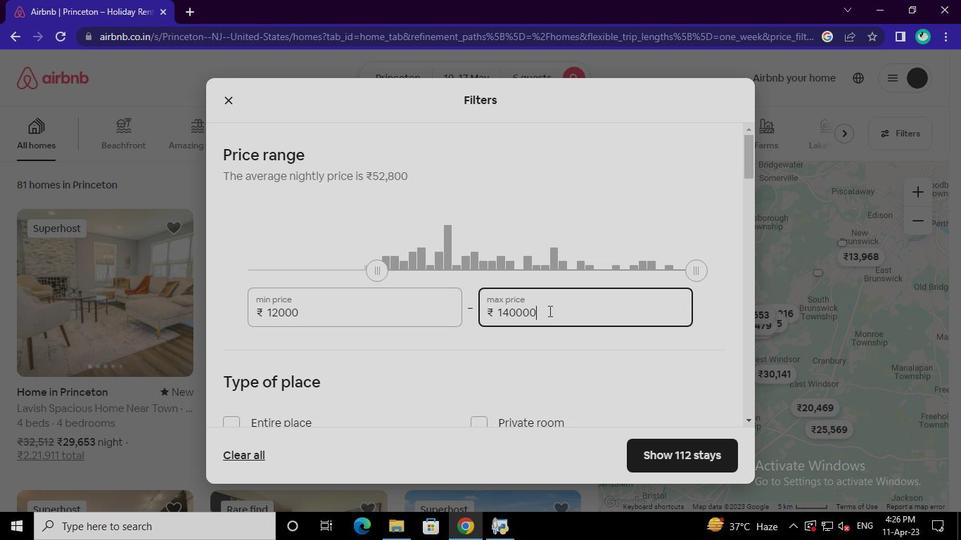
Action: Keyboard Key.backspace
Screenshot: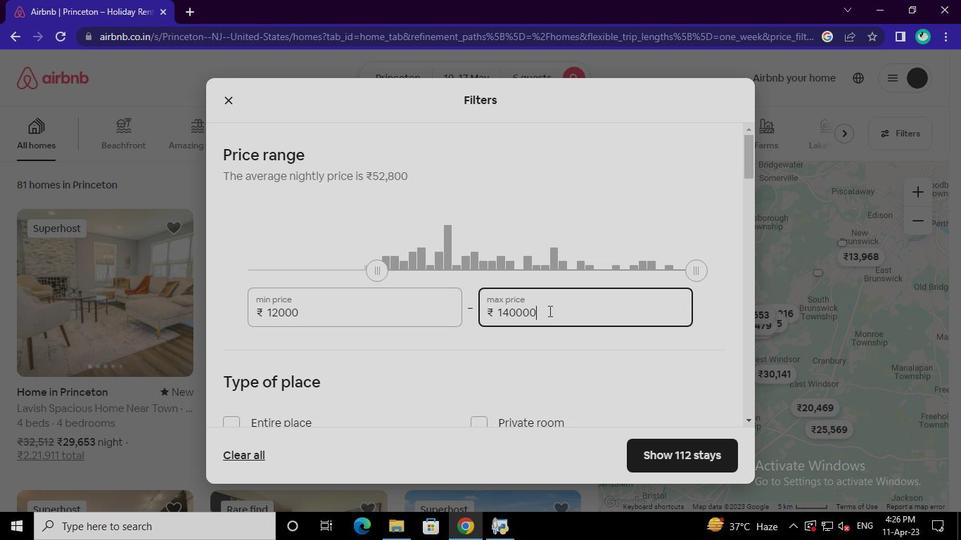 
Action: Keyboard Key.backspace
Screenshot: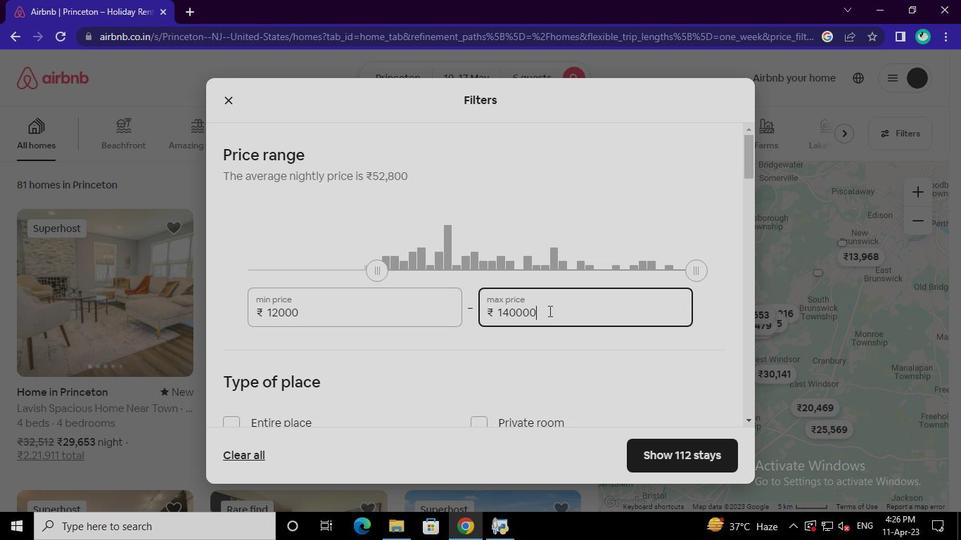 
Action: Keyboard Key.backspace
Screenshot: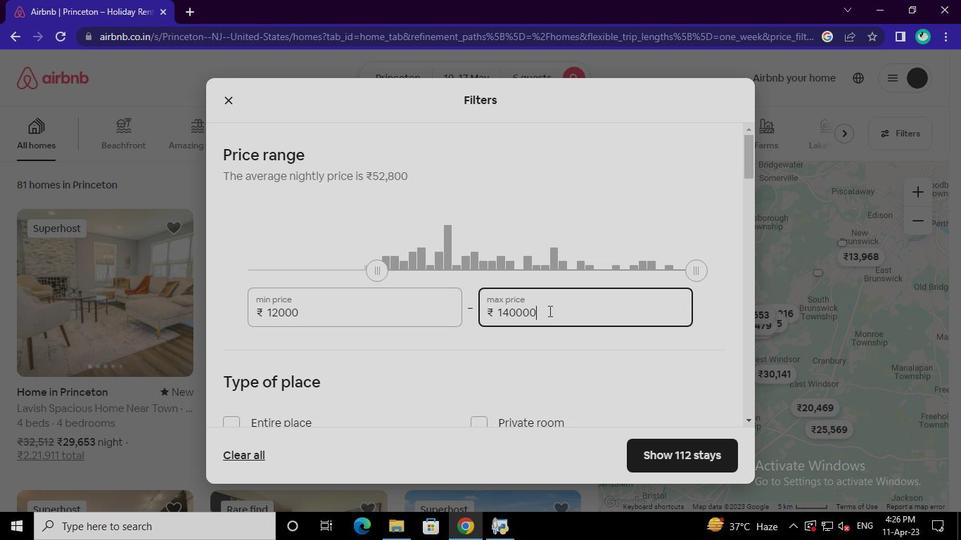 
Action: Keyboard Key.backspace
Screenshot: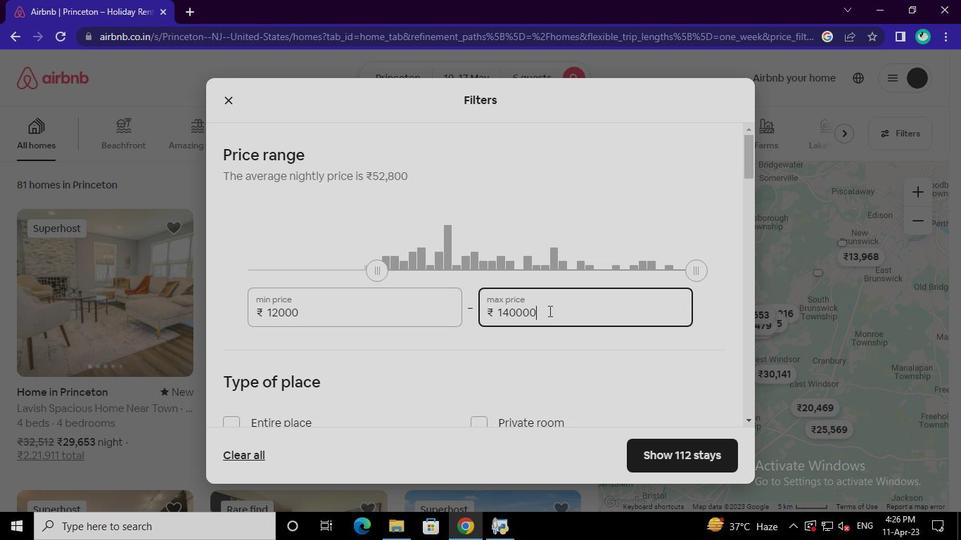 
Action: Keyboard Key.backspace
Screenshot: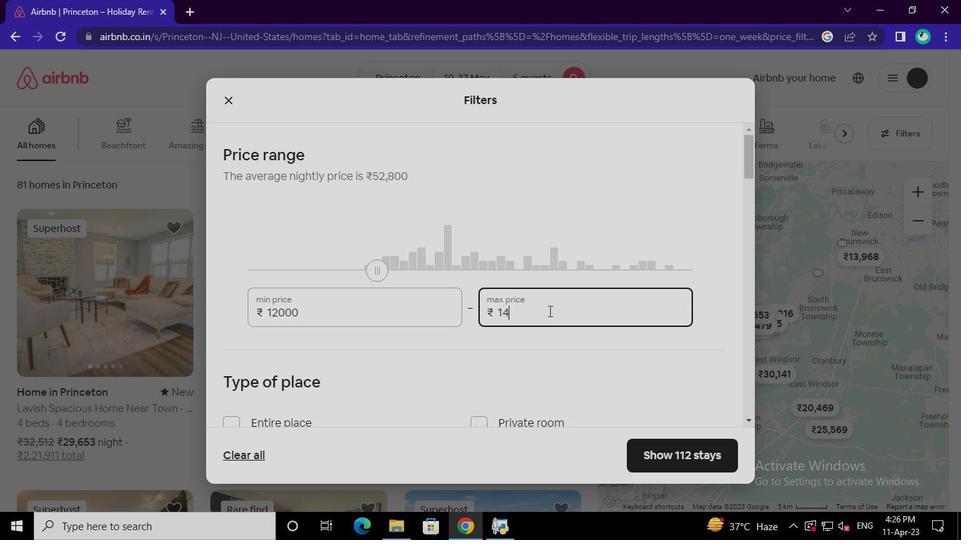 
Action: Keyboard Key.backspace
Screenshot: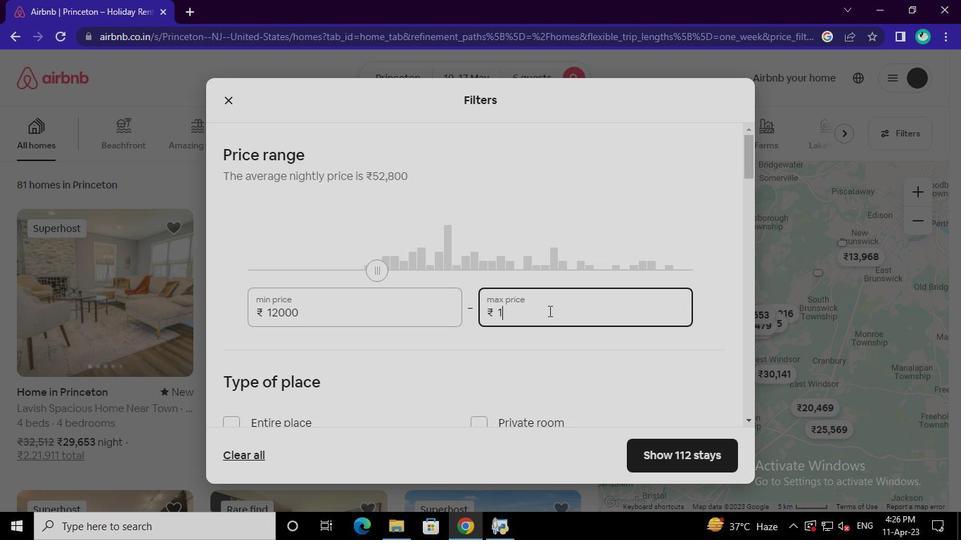 
Action: Keyboard Key.backspace
Screenshot: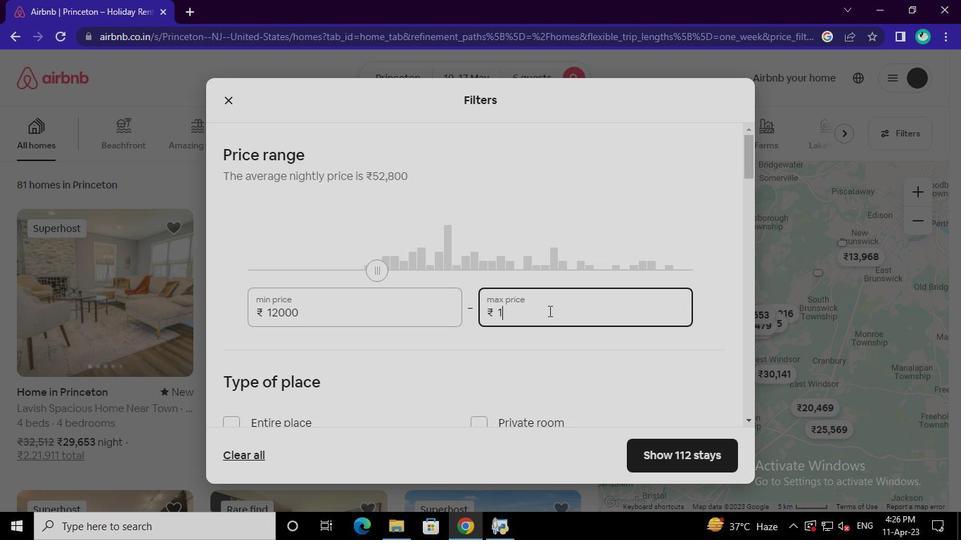 
Action: Keyboard Key.backspace
Screenshot: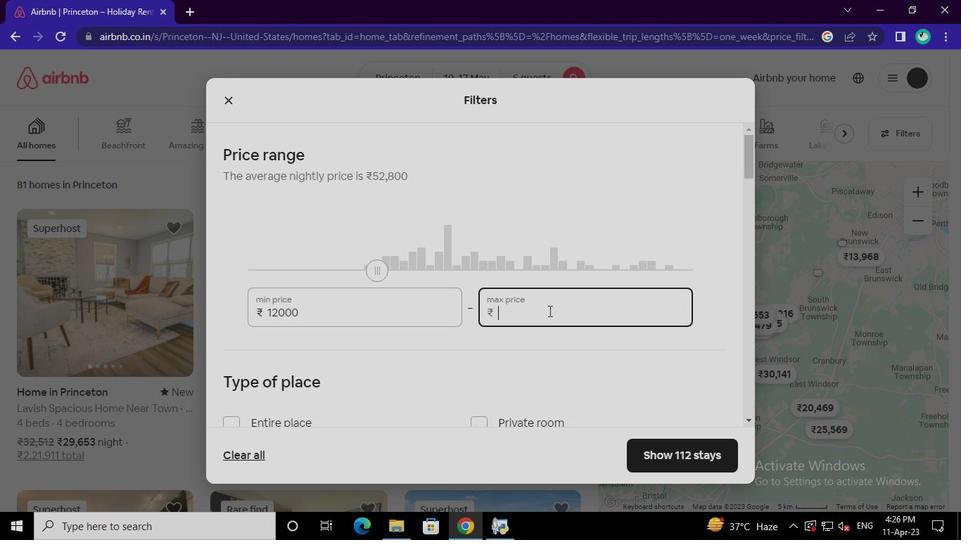 
Action: Keyboard Key.backspace
Screenshot: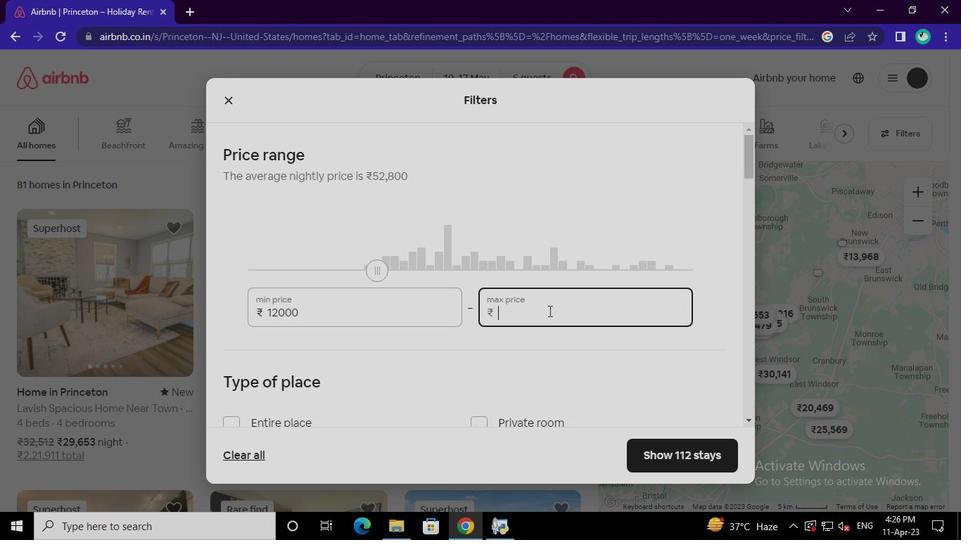 
Action: Keyboard Key.backspace
Screenshot: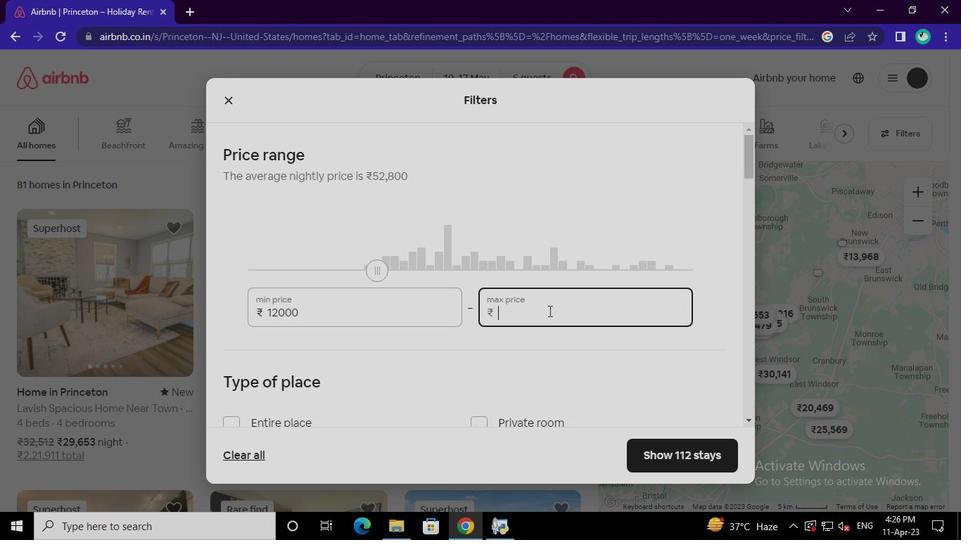 
Action: Keyboard <97>
Screenshot: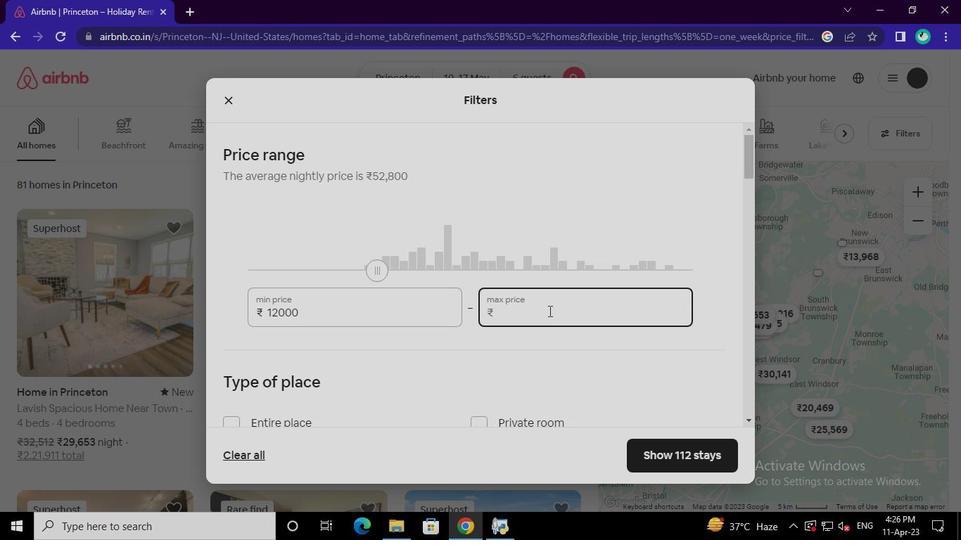 
Action: Keyboard <102>
Screenshot: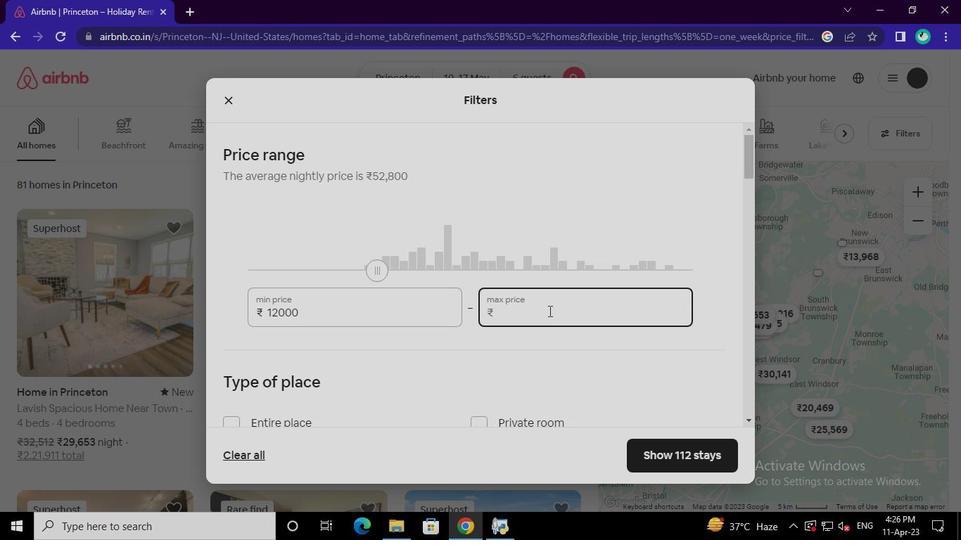 
Action: Keyboard <96>
Screenshot: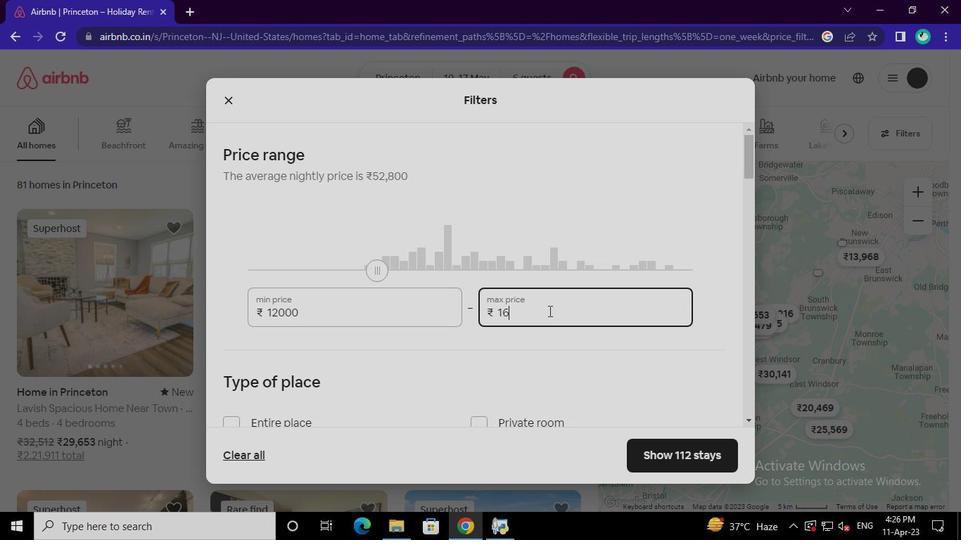 
Action: Keyboard <96>
Screenshot: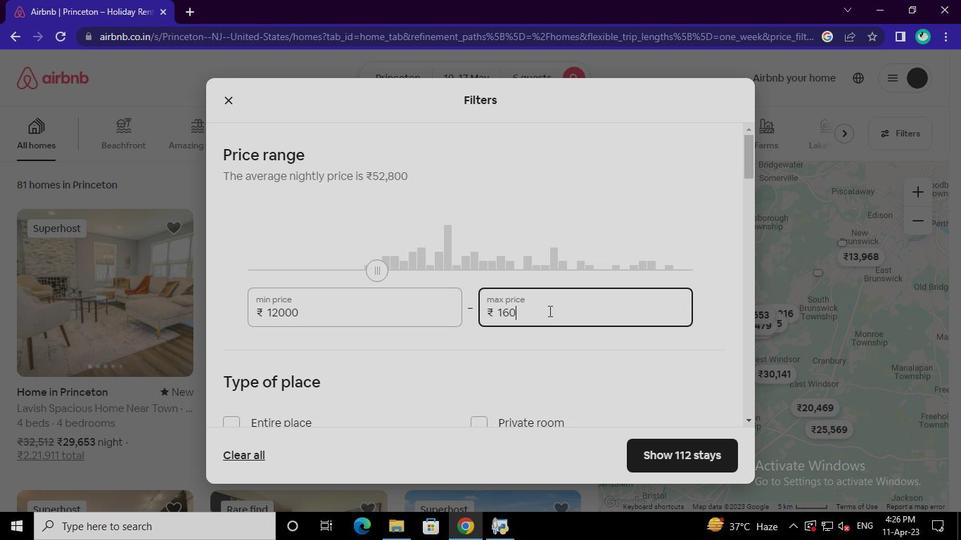 
Action: Keyboard <96>
Screenshot: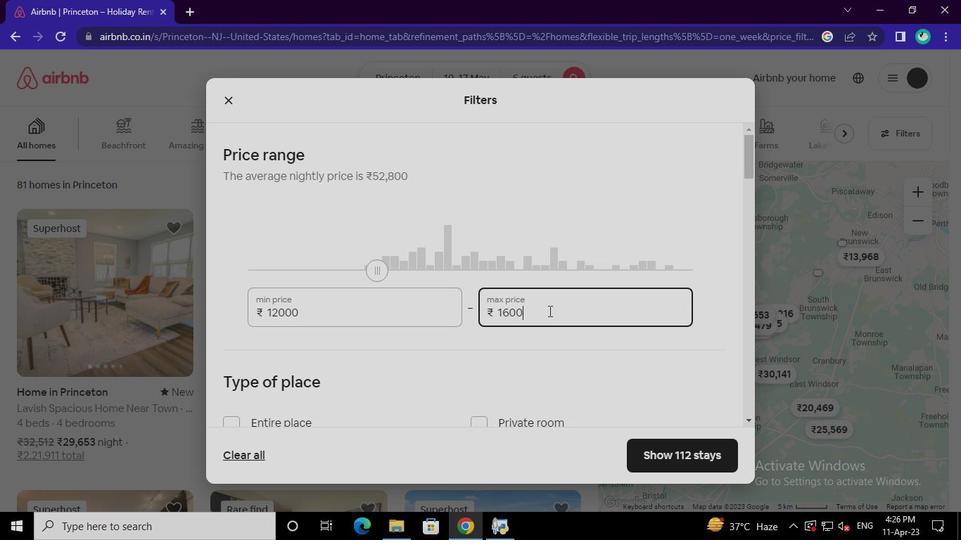 
Action: Mouse moved to (260, 281)
Screenshot: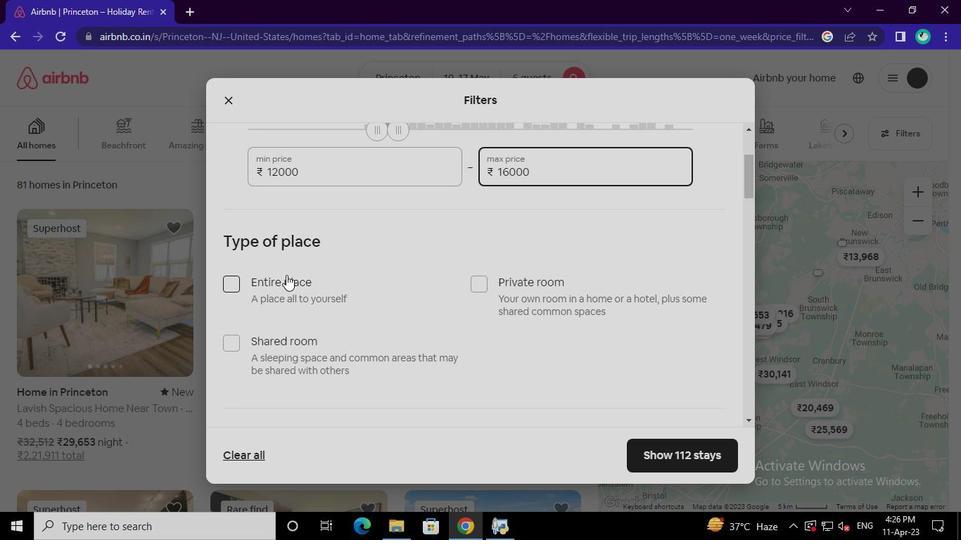 
Action: Mouse pressed left at (260, 281)
Screenshot: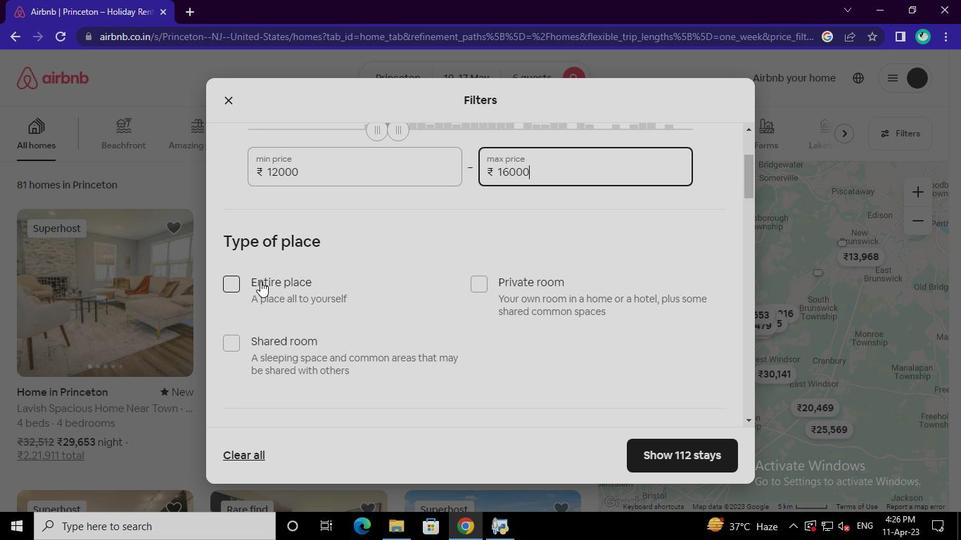 
Action: Mouse moved to (253, 338)
Screenshot: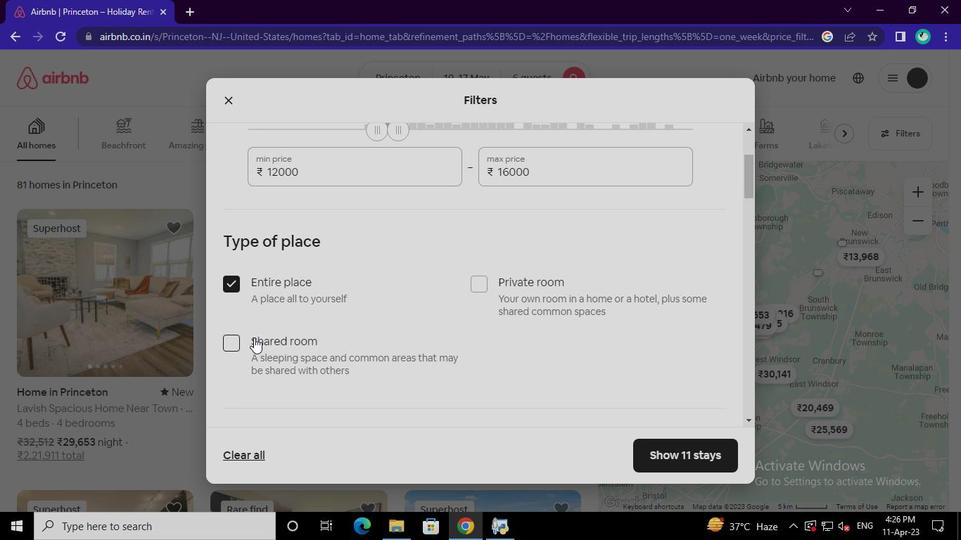 
Action: Mouse pressed left at (253, 338)
Screenshot: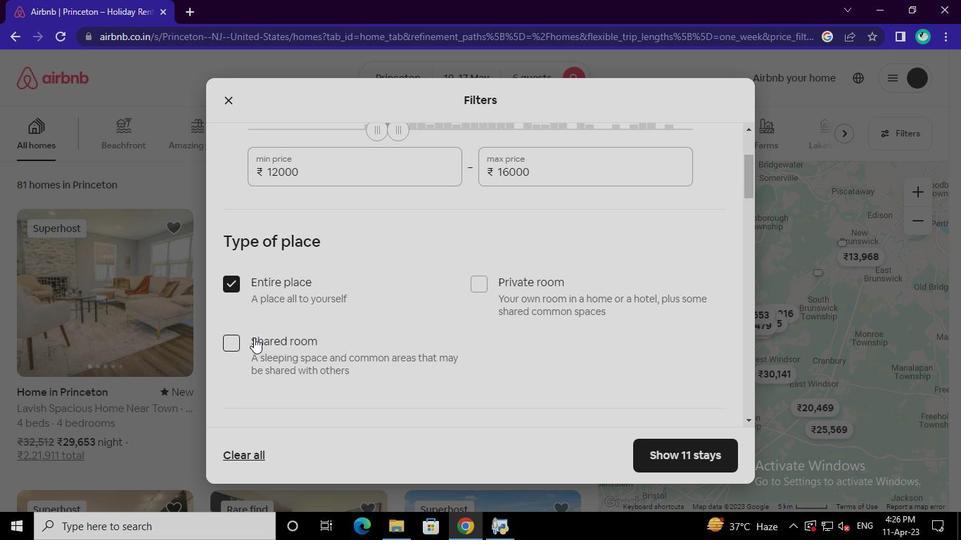 
Action: Mouse moved to (401, 306)
Screenshot: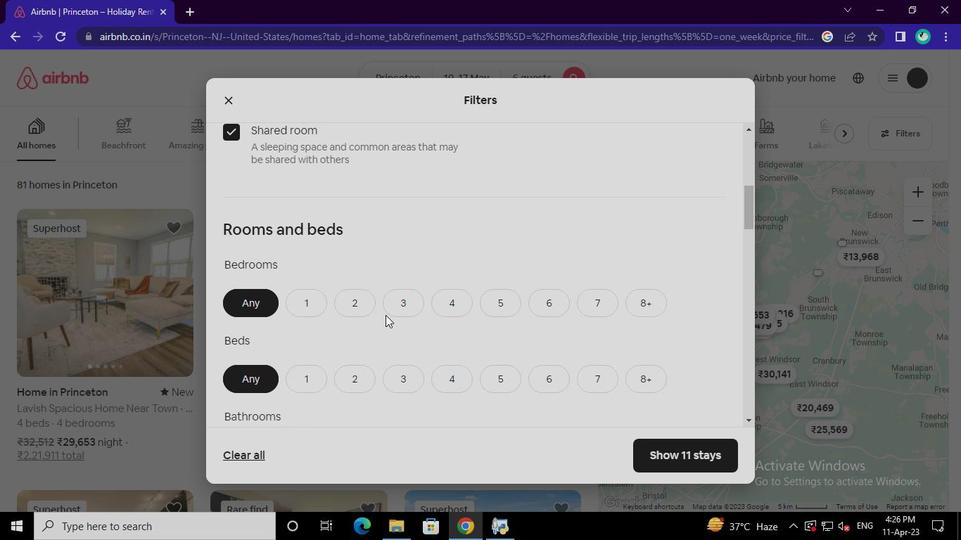 
Action: Mouse pressed left at (401, 306)
Screenshot: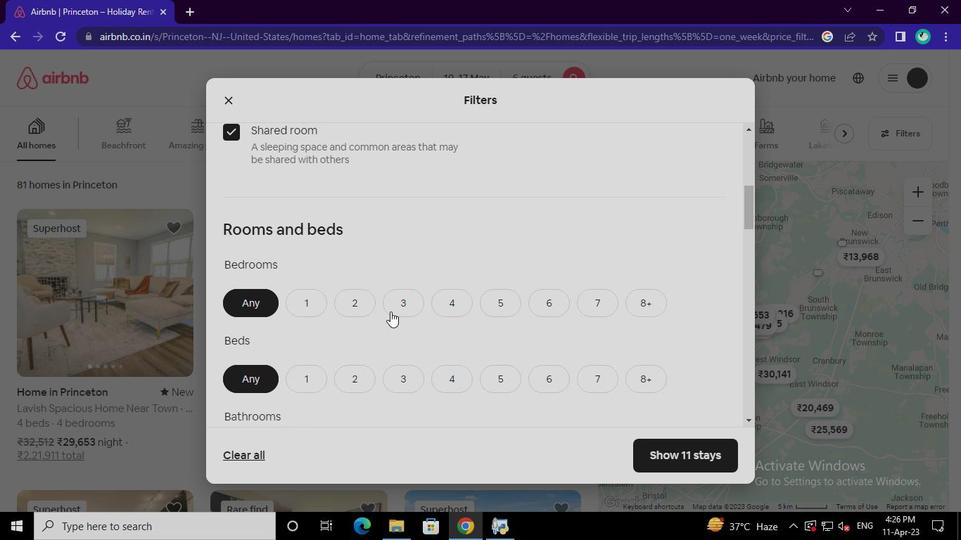 
Action: Mouse moved to (534, 381)
Screenshot: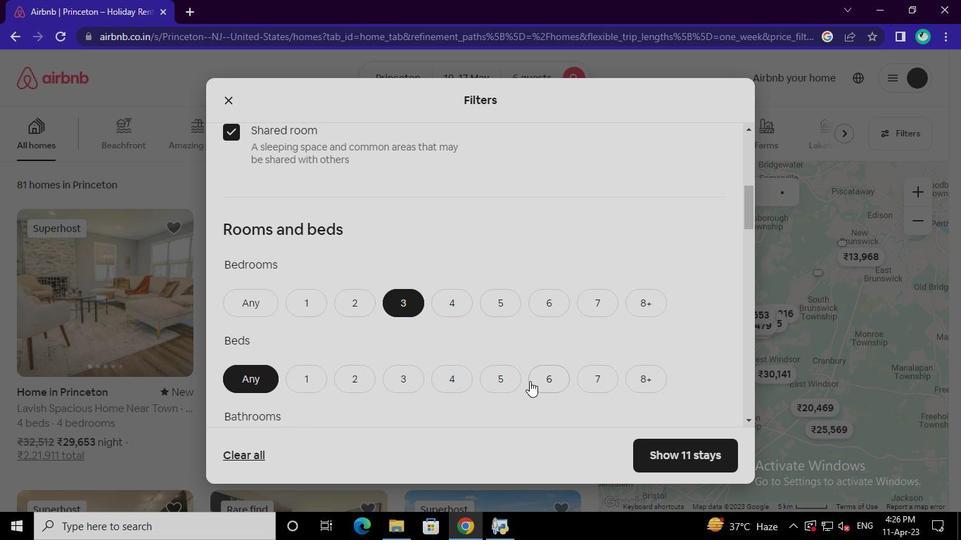 
Action: Mouse pressed left at (534, 381)
Screenshot: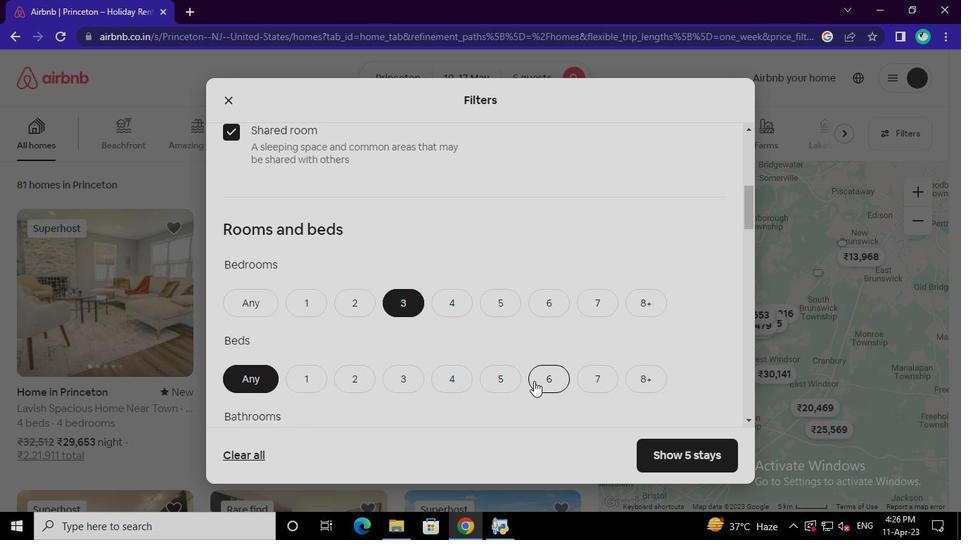 
Action: Mouse moved to (308, 382)
Screenshot: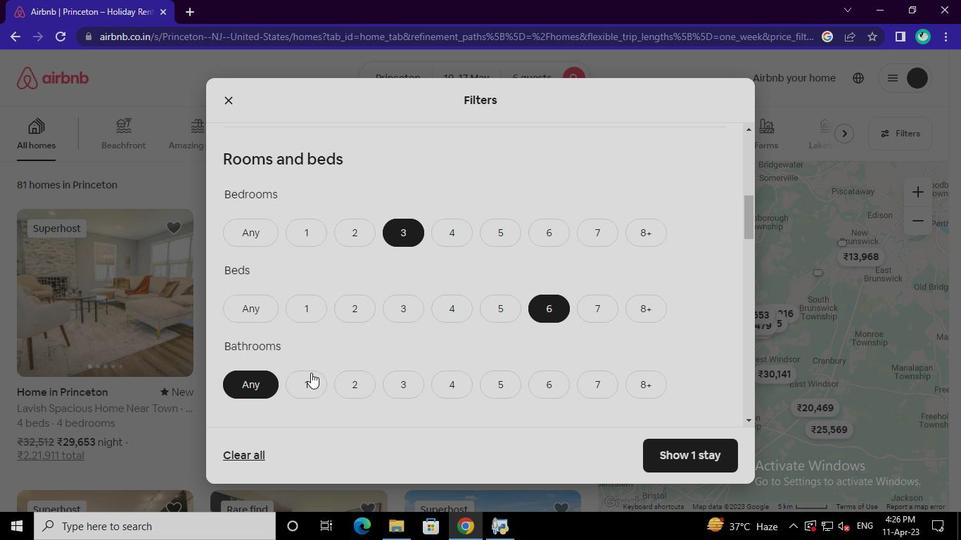 
Action: Mouse pressed left at (308, 382)
Screenshot: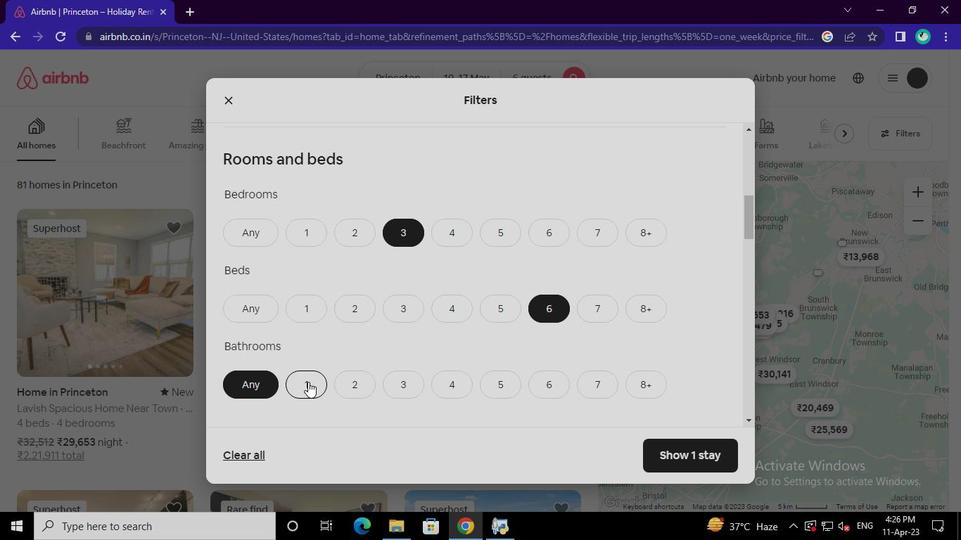 
Action: Mouse moved to (530, 328)
Screenshot: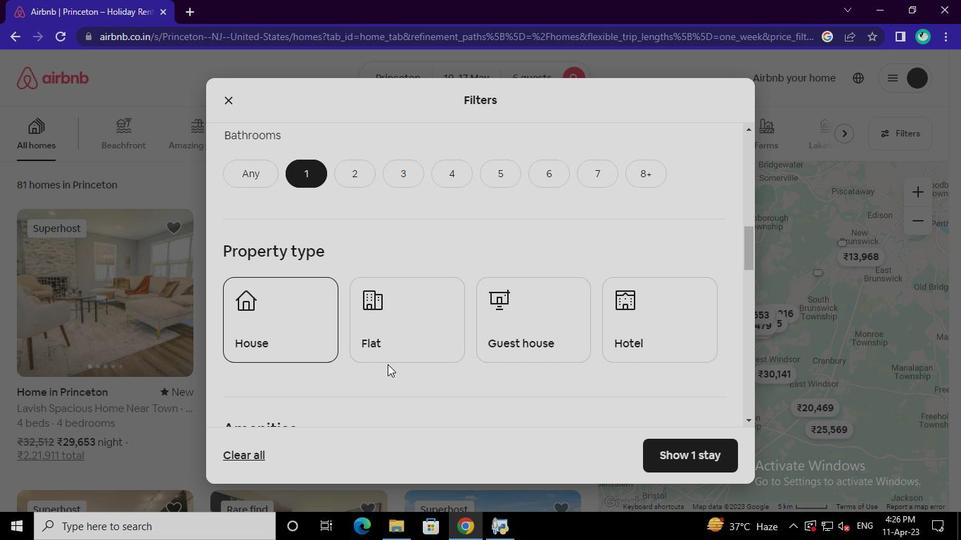 
Action: Mouse pressed left at (530, 328)
Screenshot: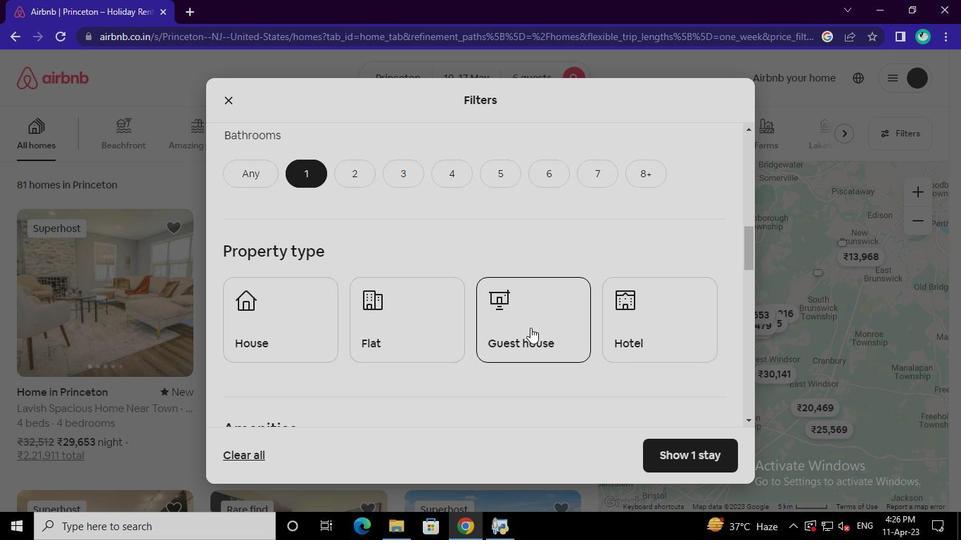 
Action: Mouse moved to (278, 396)
Screenshot: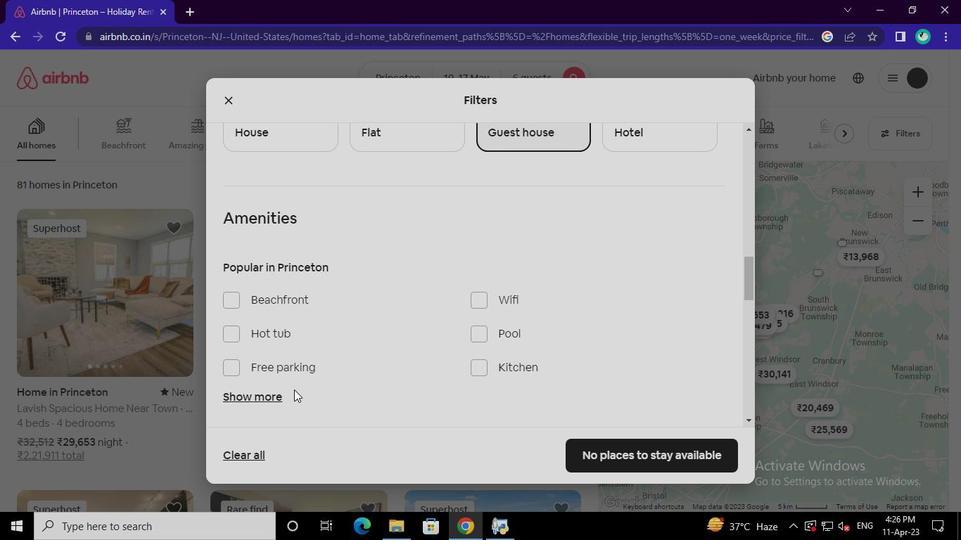 
Action: Mouse pressed left at (278, 396)
Screenshot: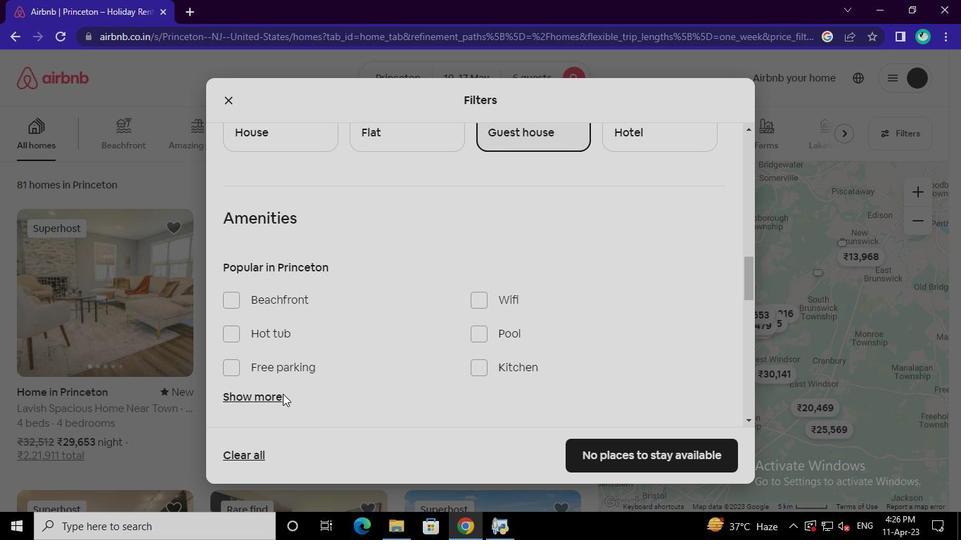 
Action: Mouse moved to (473, 142)
Screenshot: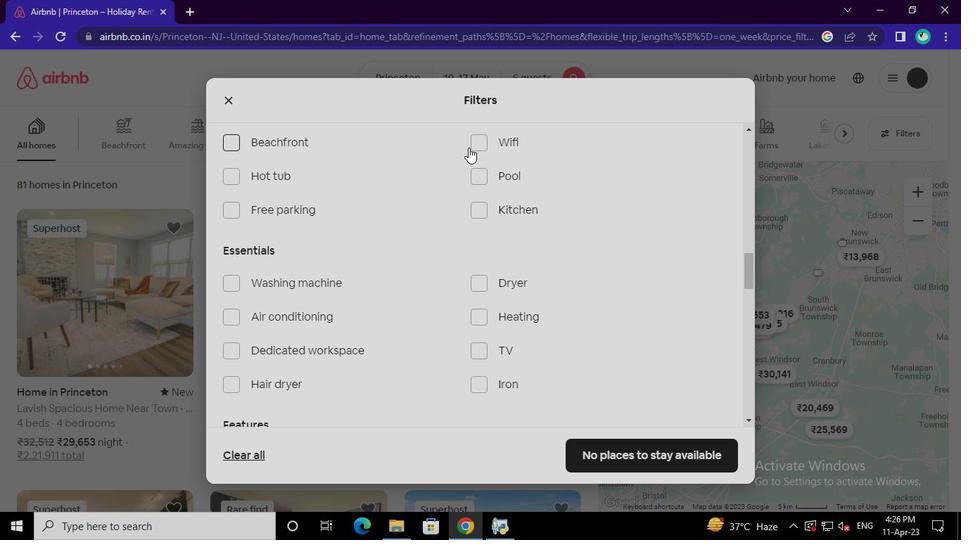 
Action: Mouse pressed left at (473, 142)
Screenshot: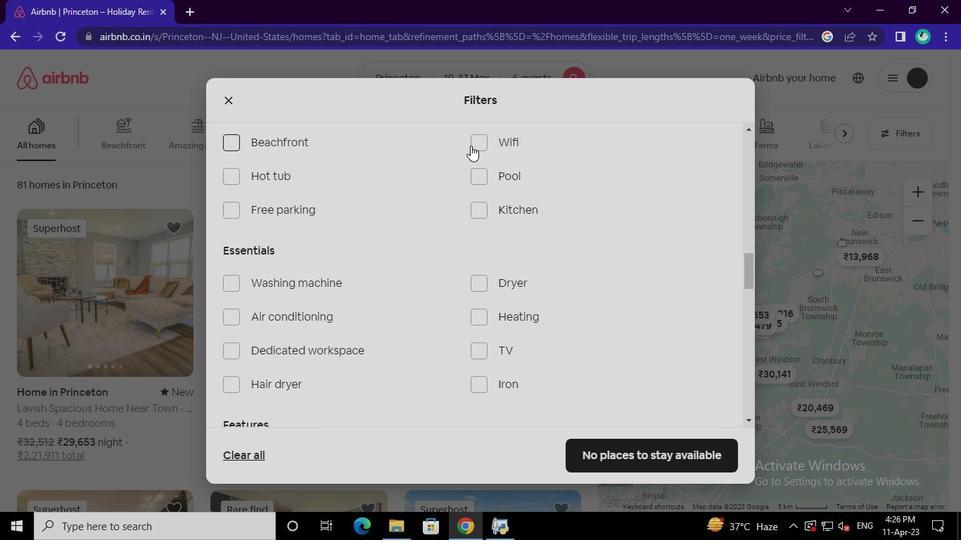 
Action: Mouse moved to (480, 176)
Screenshot: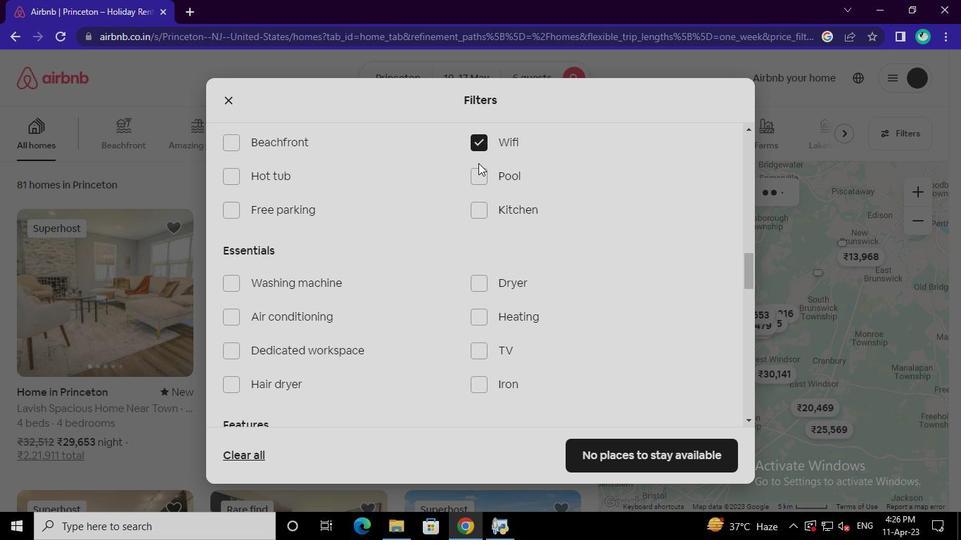 
Action: Mouse pressed left at (480, 176)
Screenshot: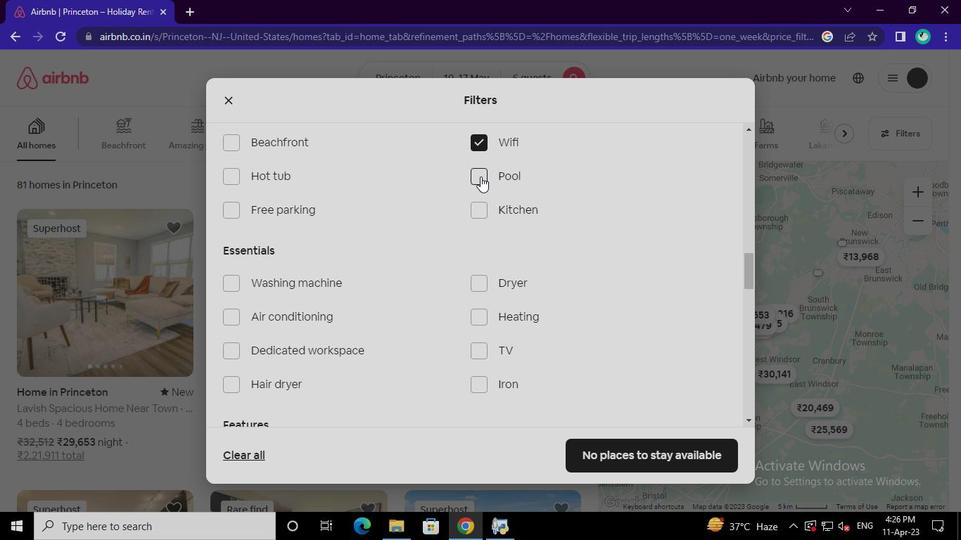 
Action: Mouse moved to (301, 213)
Screenshot: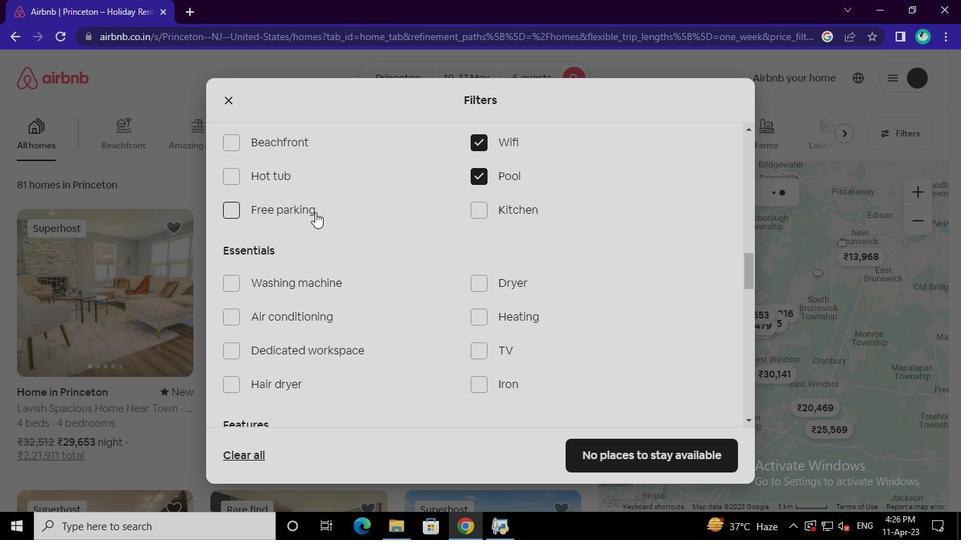 
Action: Mouse pressed left at (301, 213)
Screenshot: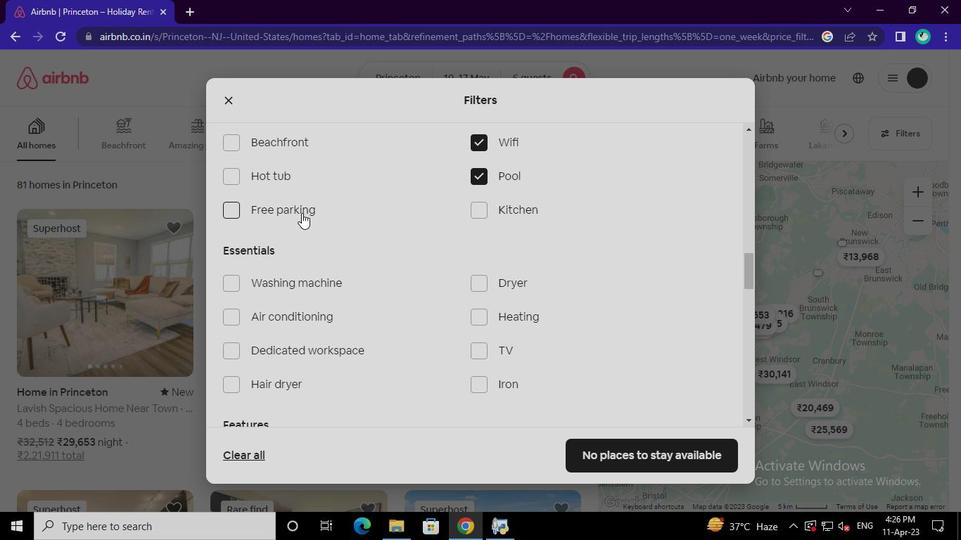 
Action: Mouse moved to (281, 354)
Screenshot: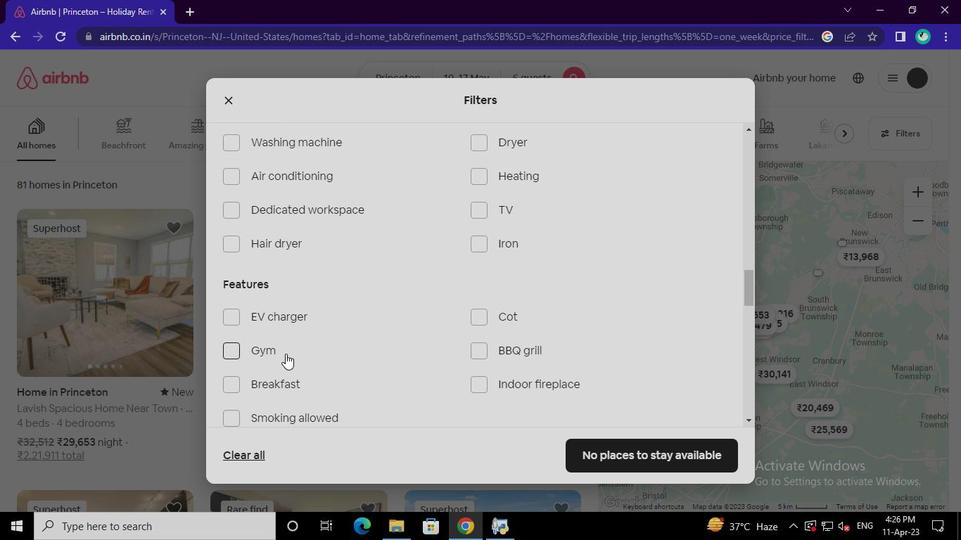 
Action: Mouse pressed left at (281, 354)
Screenshot: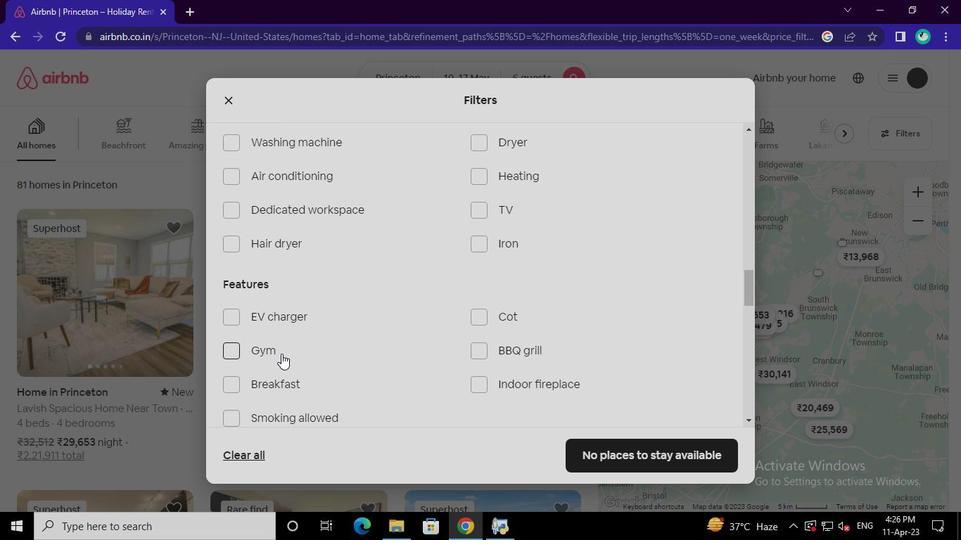 
Action: Mouse moved to (299, 385)
Screenshot: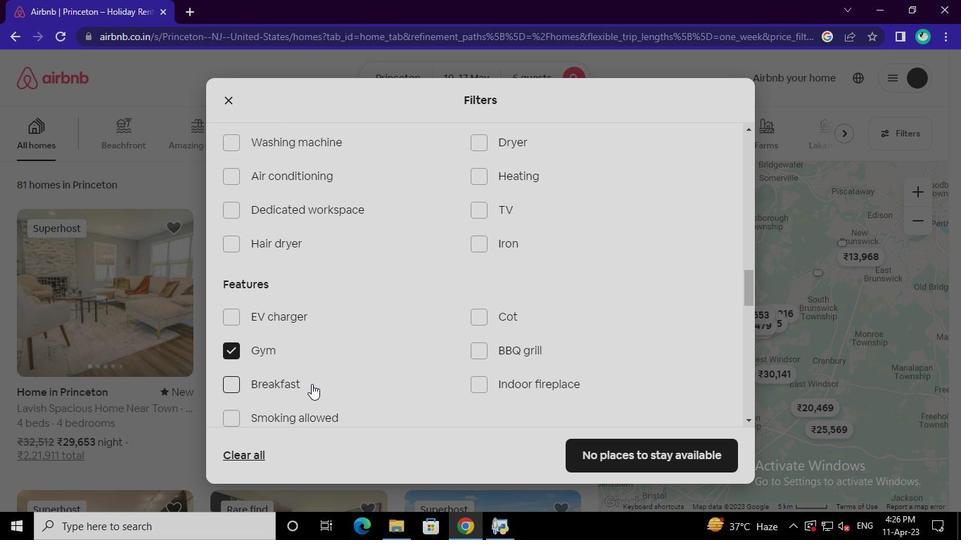 
Action: Mouse pressed left at (299, 385)
Screenshot: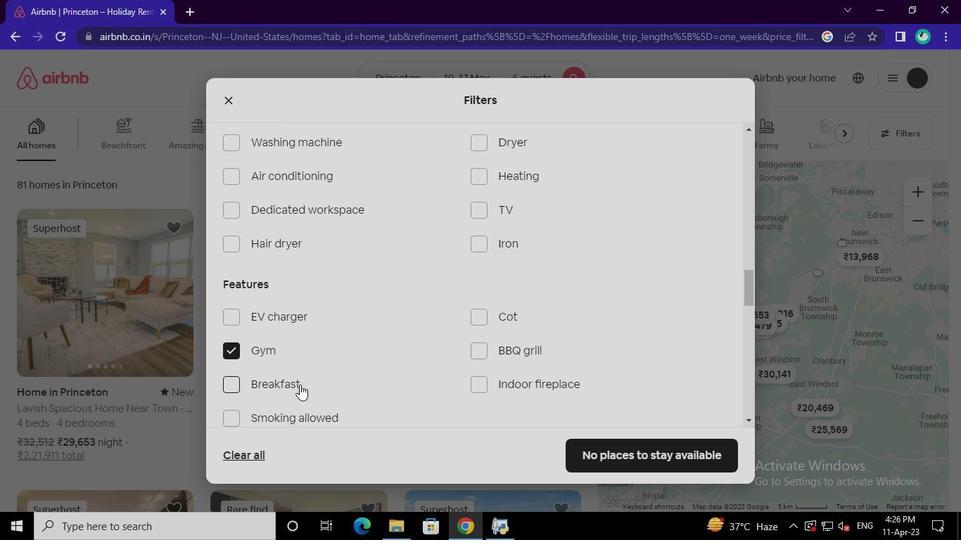 
Action: Mouse moved to (303, 349)
Screenshot: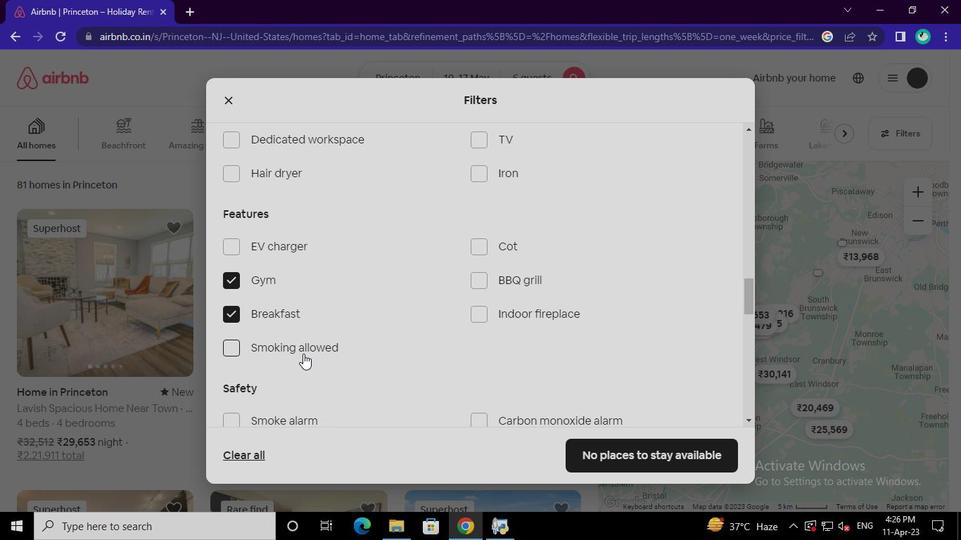 
Action: Mouse pressed left at (303, 349)
Screenshot: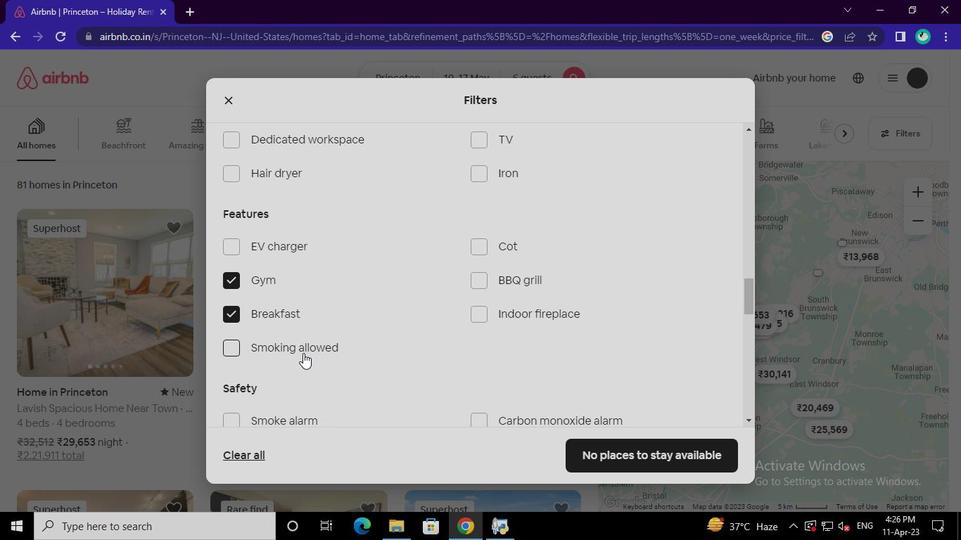 
Action: Mouse moved to (691, 331)
Screenshot: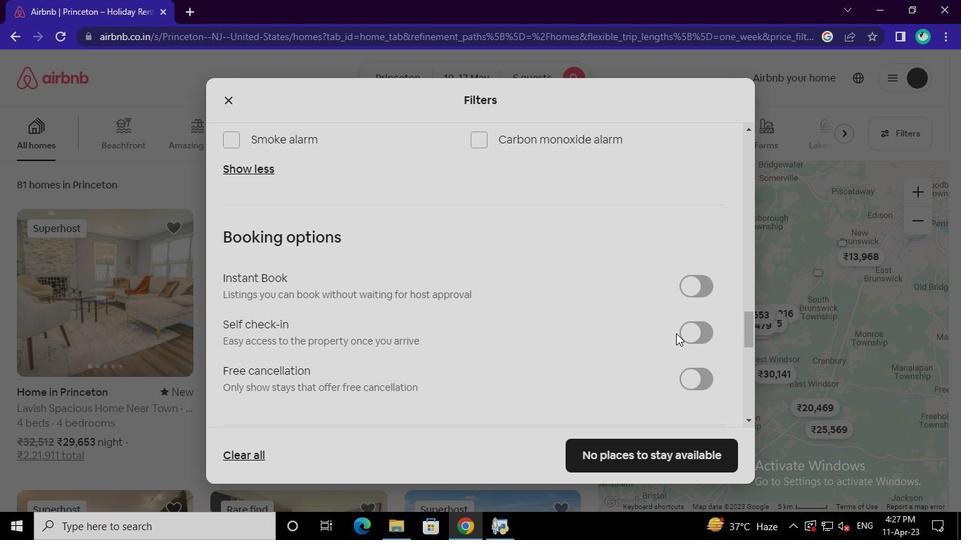 
Action: Mouse pressed left at (691, 331)
Screenshot: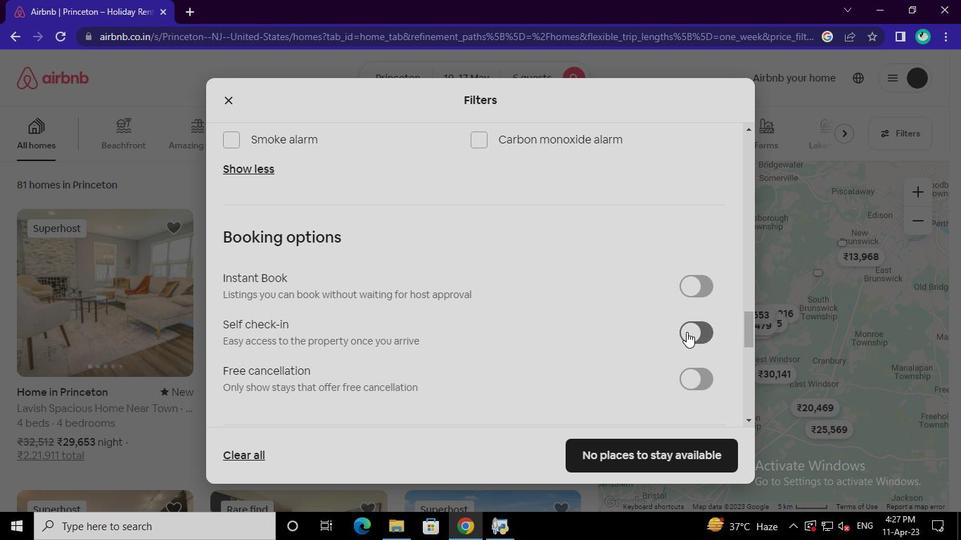 
Action: Mouse moved to (285, 329)
Screenshot: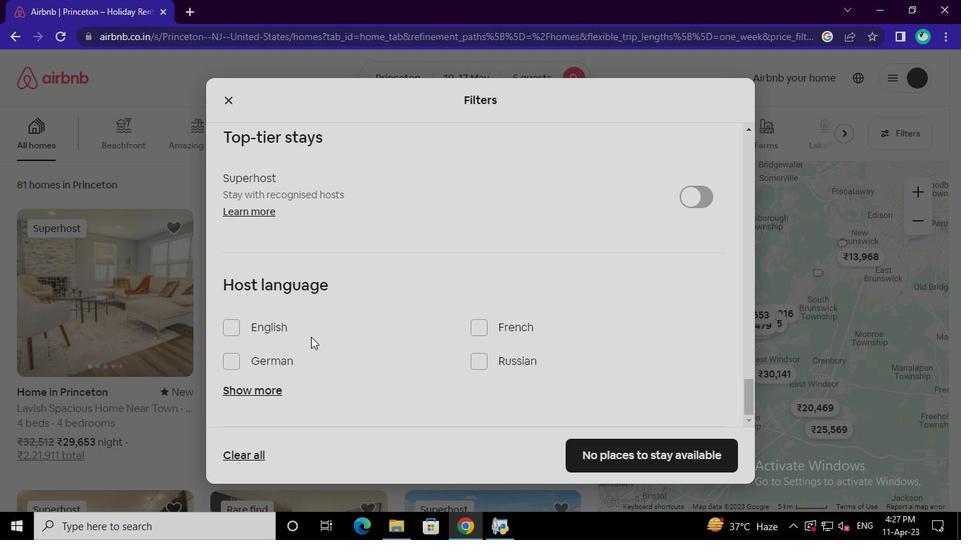 
Action: Mouse pressed left at (285, 329)
Screenshot: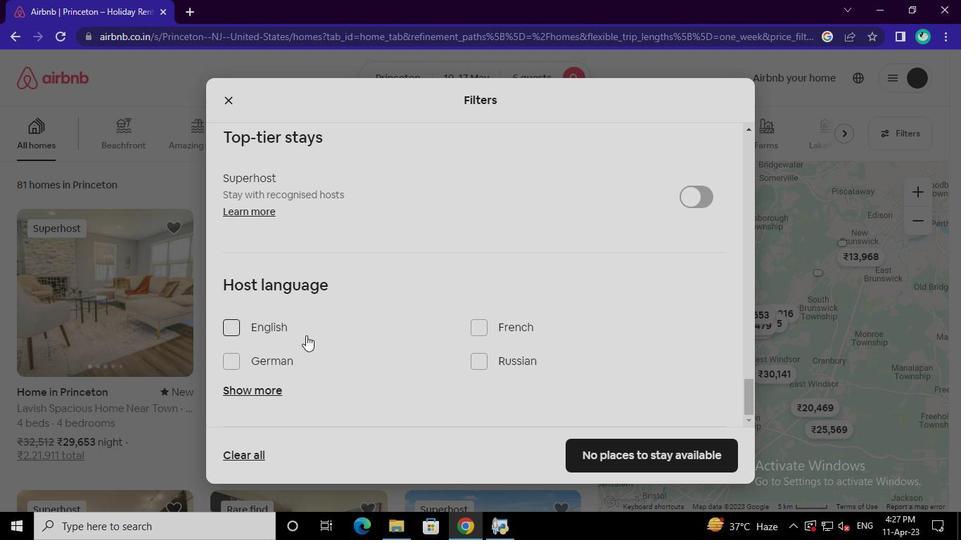 
Action: Mouse moved to (592, 446)
Screenshot: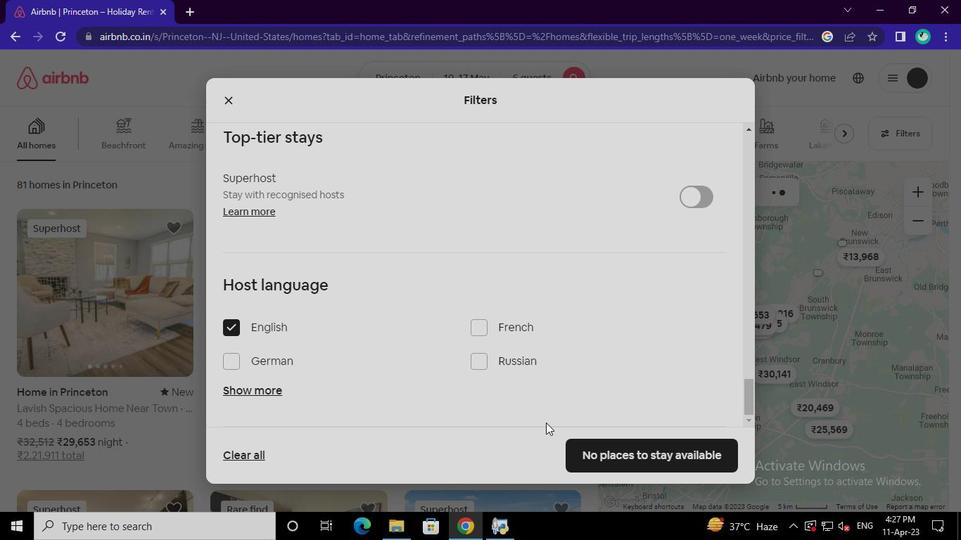
Action: Mouse pressed left at (592, 446)
Screenshot: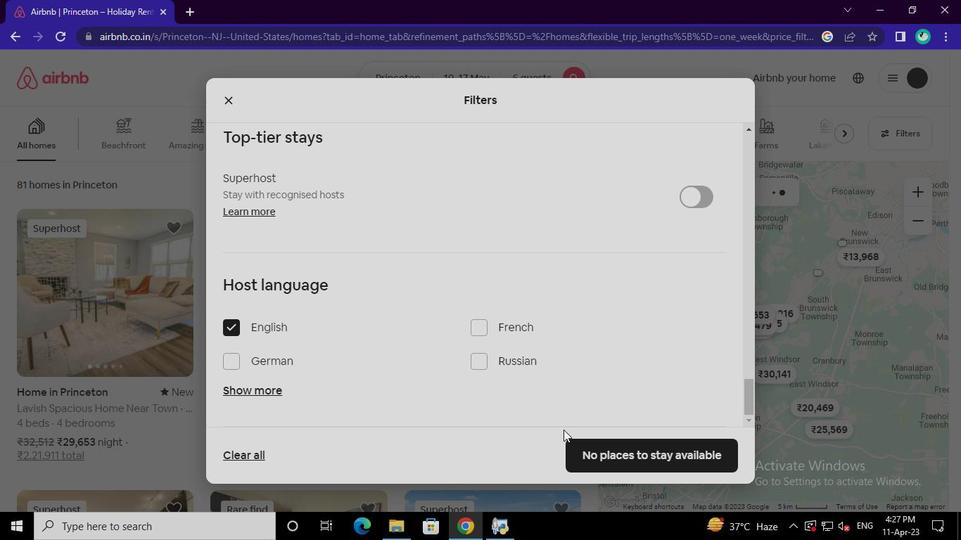 
Action: Mouse moved to (496, 527)
Screenshot: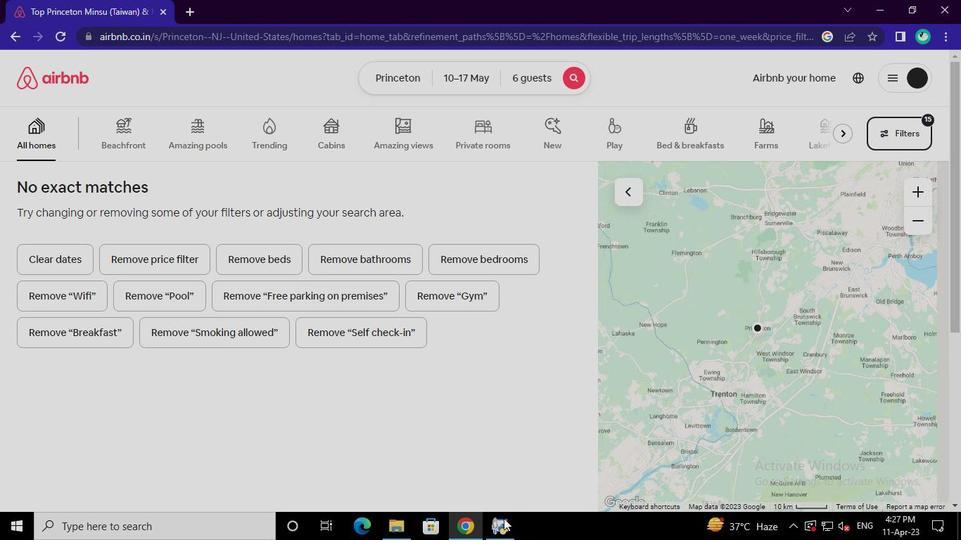 
Action: Mouse pressed left at (496, 527)
Screenshot: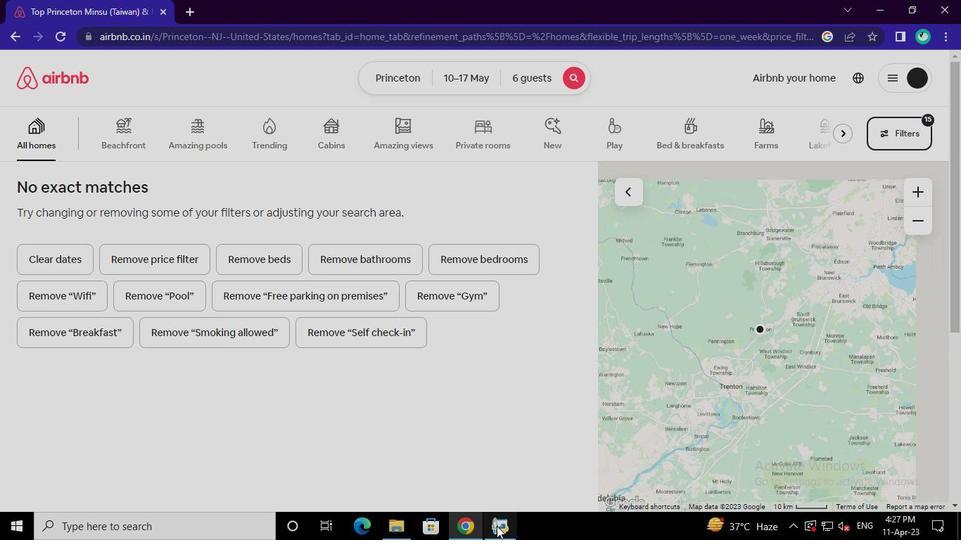 
Action: Mouse moved to (750, 78)
Screenshot: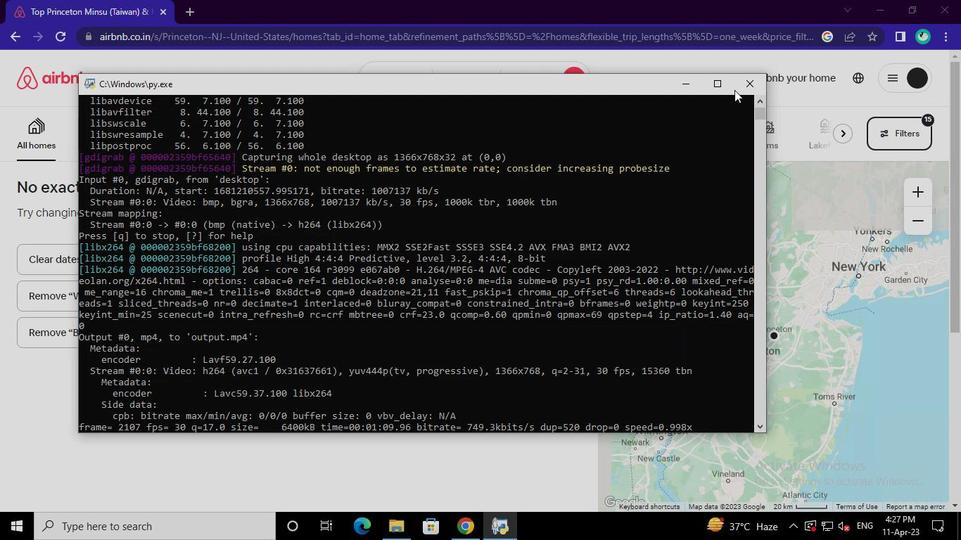
Action: Mouse pressed left at (750, 78)
Screenshot: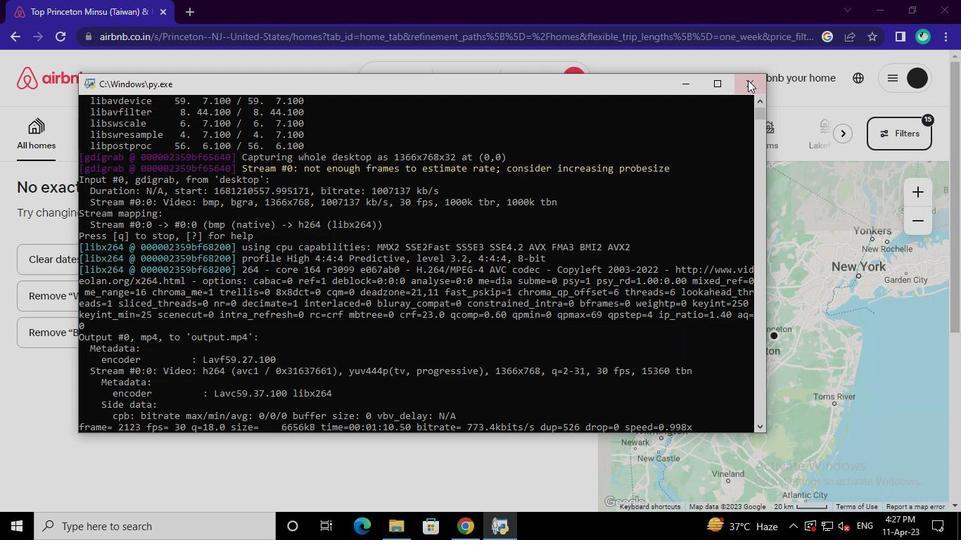 
